 Task: Find connections with filter location Nova Granada with filter topic #Inspirationwith filter profile language English with filter current company Vuclip with filter school Careers for youth in Varanasi with filter industry Staffing and Recruiting with filter service category Budgeting with filter keywords title Farm Worker
Action: Mouse moved to (194, 311)
Screenshot: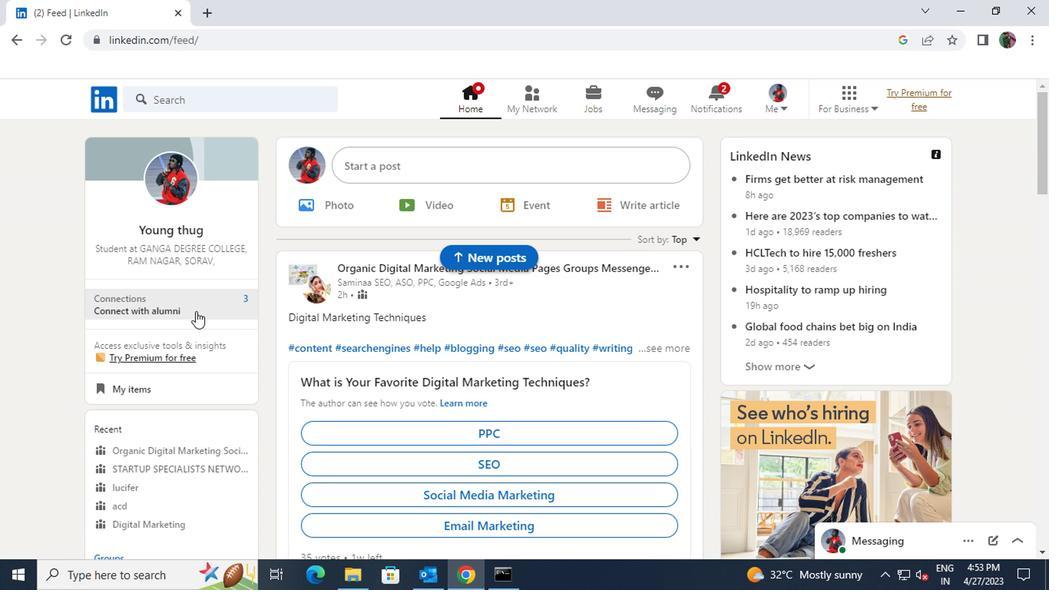
Action: Mouse pressed left at (194, 311)
Screenshot: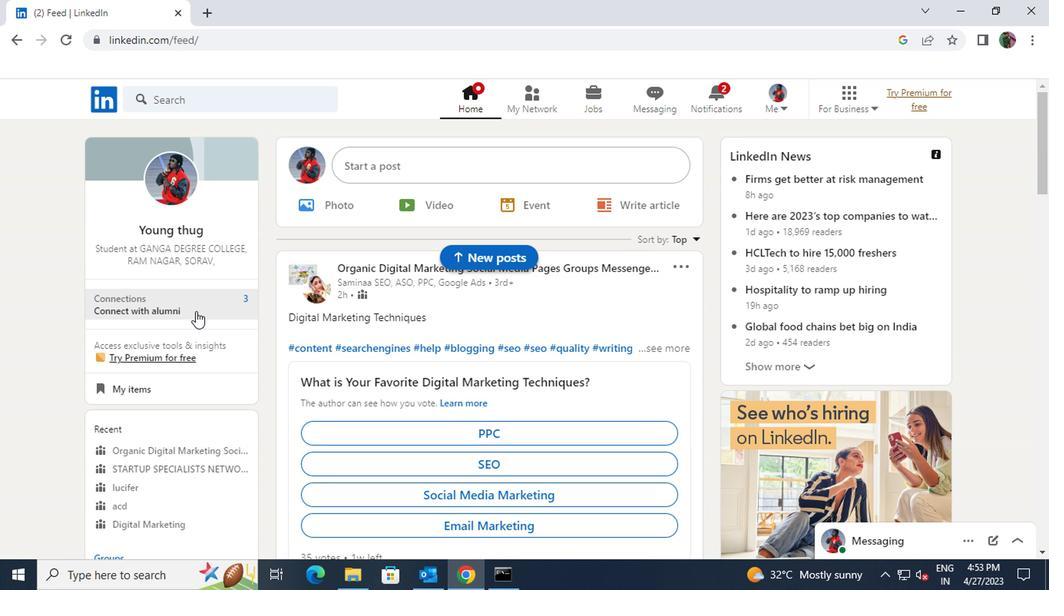 
Action: Mouse moved to (199, 189)
Screenshot: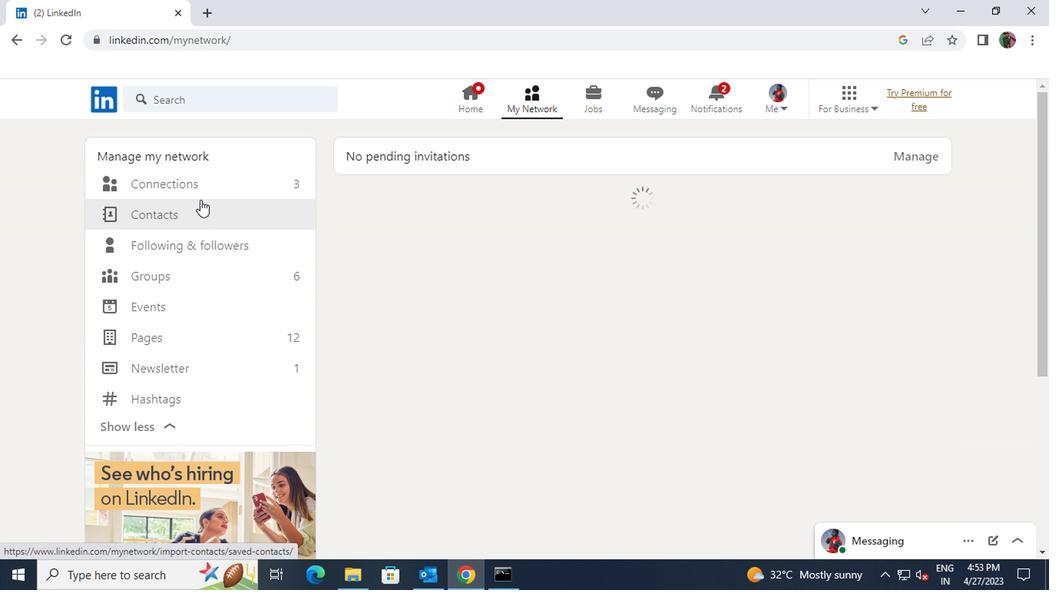 
Action: Mouse pressed left at (199, 189)
Screenshot: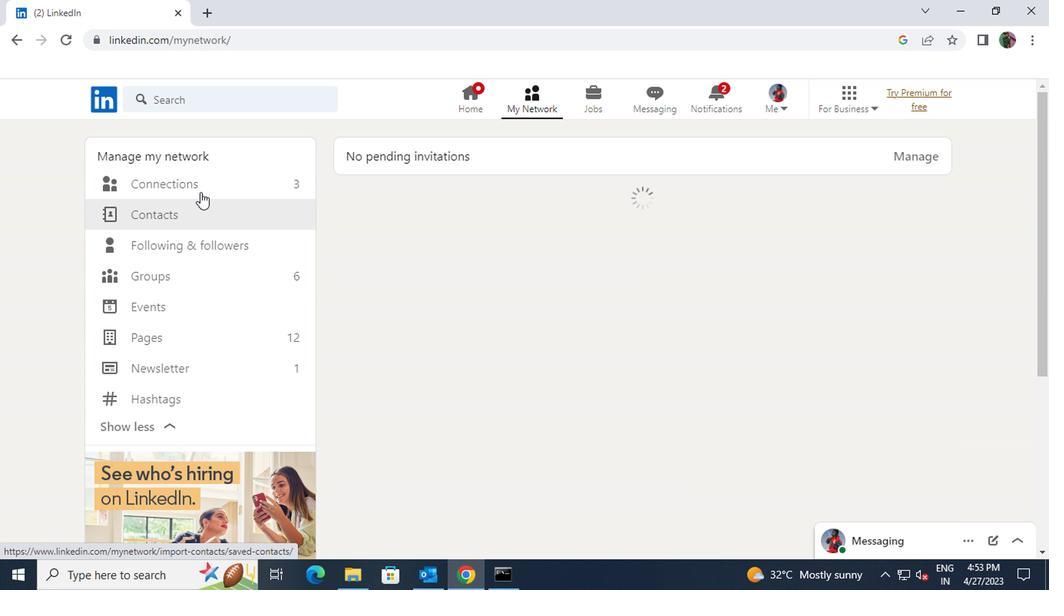 
Action: Mouse moved to (605, 187)
Screenshot: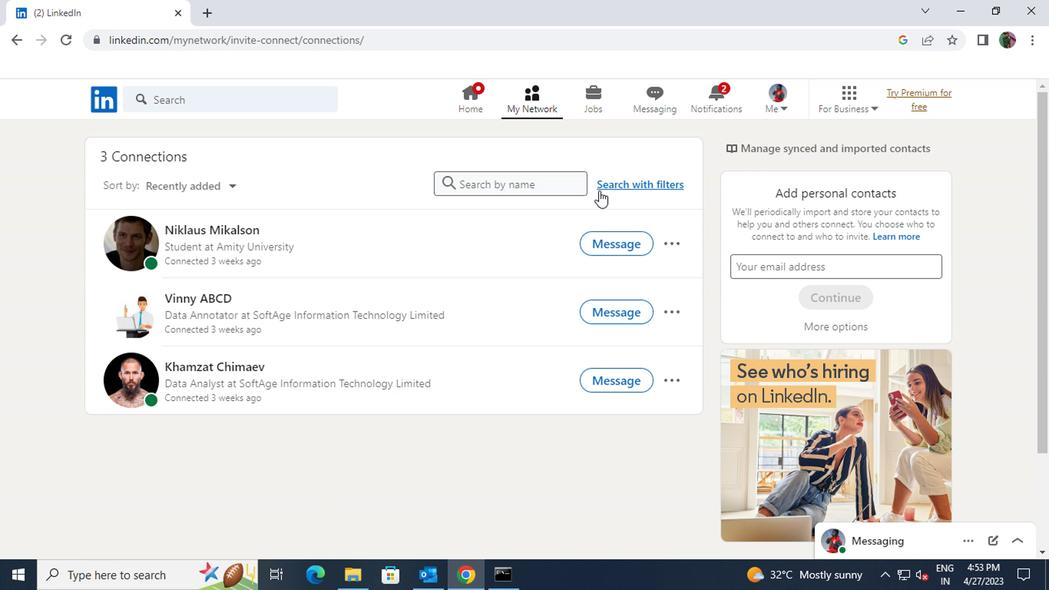 
Action: Mouse pressed left at (605, 187)
Screenshot: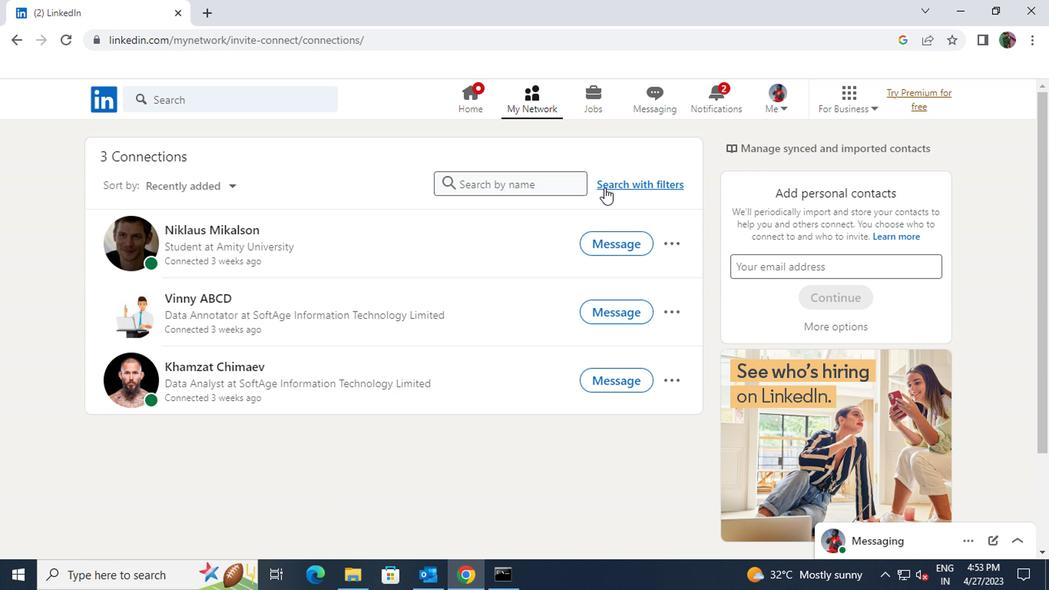
Action: Mouse pressed left at (605, 187)
Screenshot: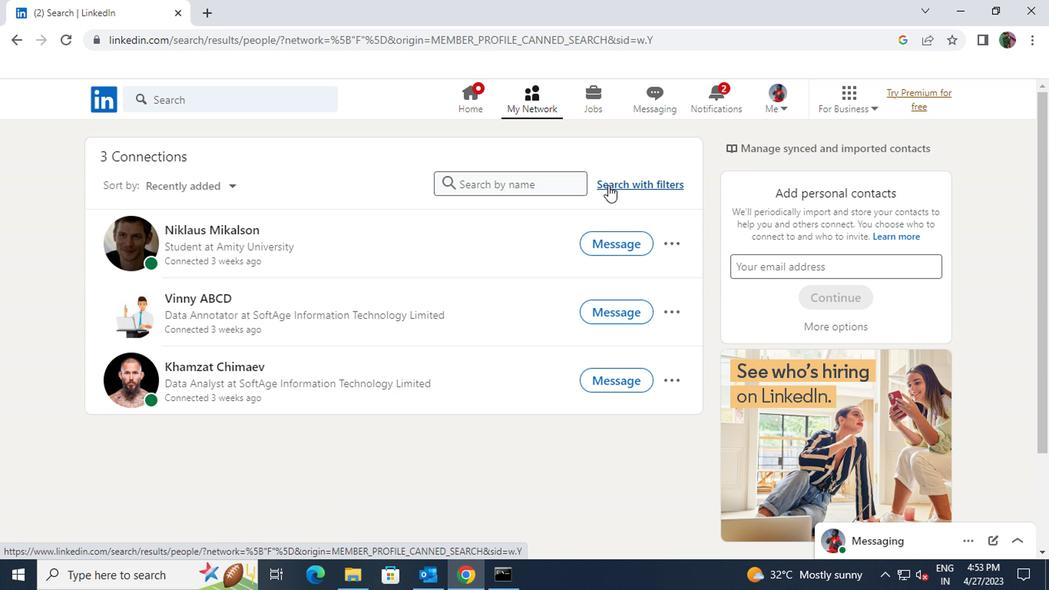 
Action: Mouse moved to (582, 147)
Screenshot: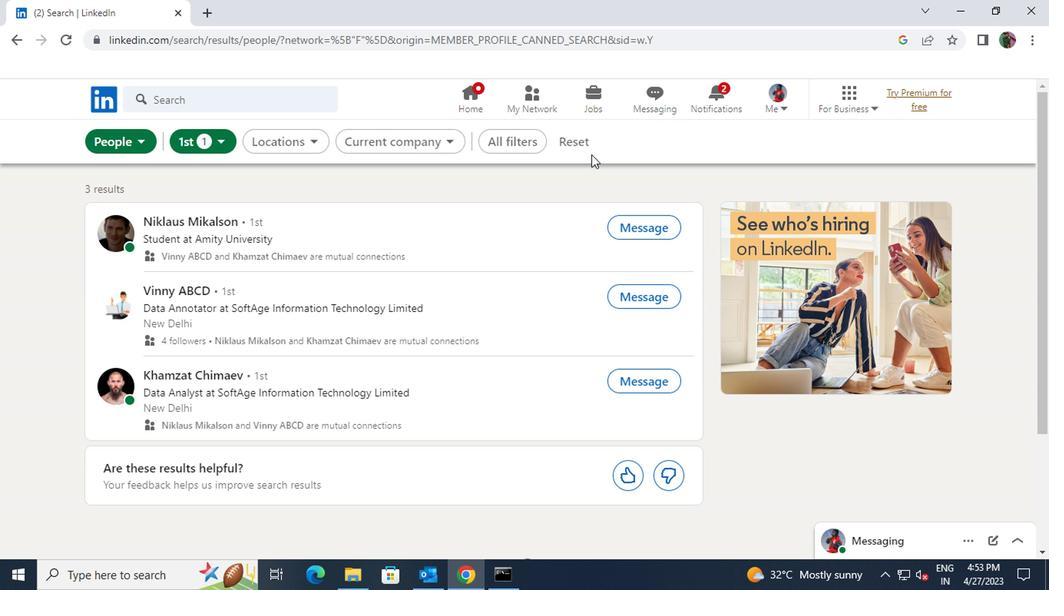 
Action: Mouse pressed left at (582, 147)
Screenshot: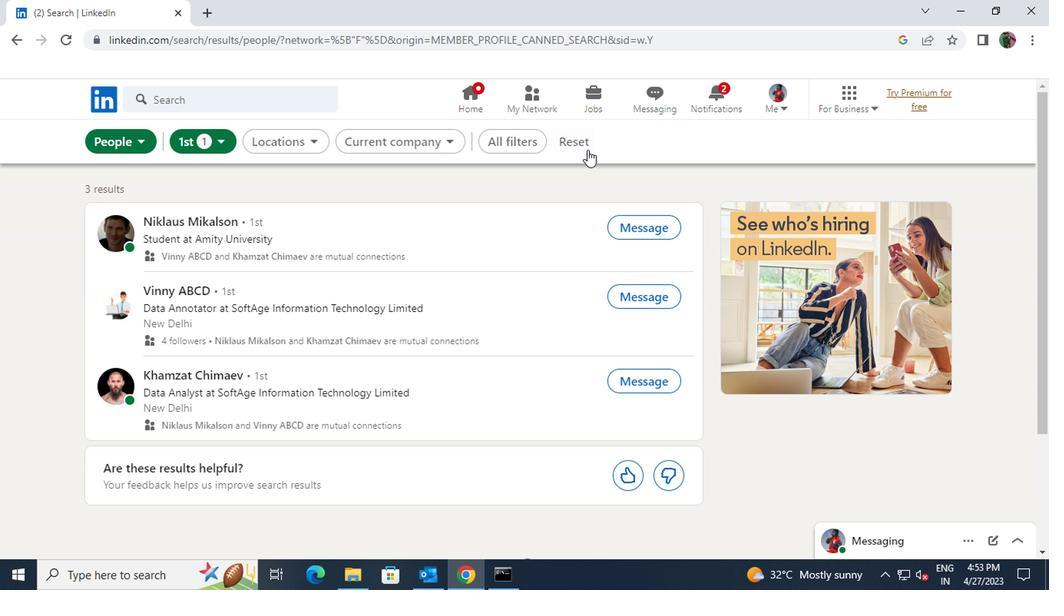 
Action: Mouse moved to (556, 139)
Screenshot: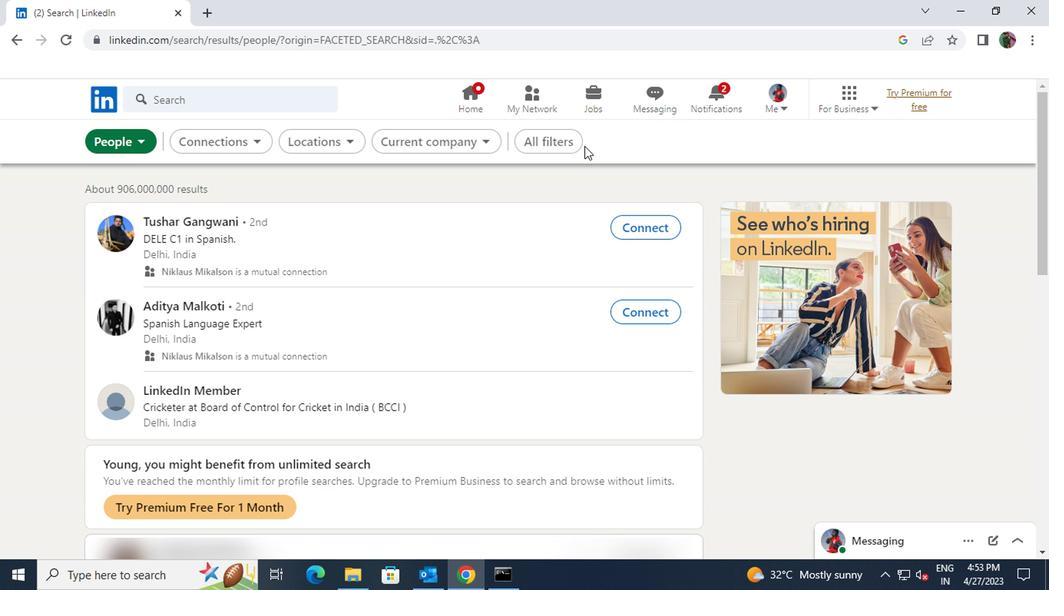 
Action: Mouse pressed left at (556, 139)
Screenshot: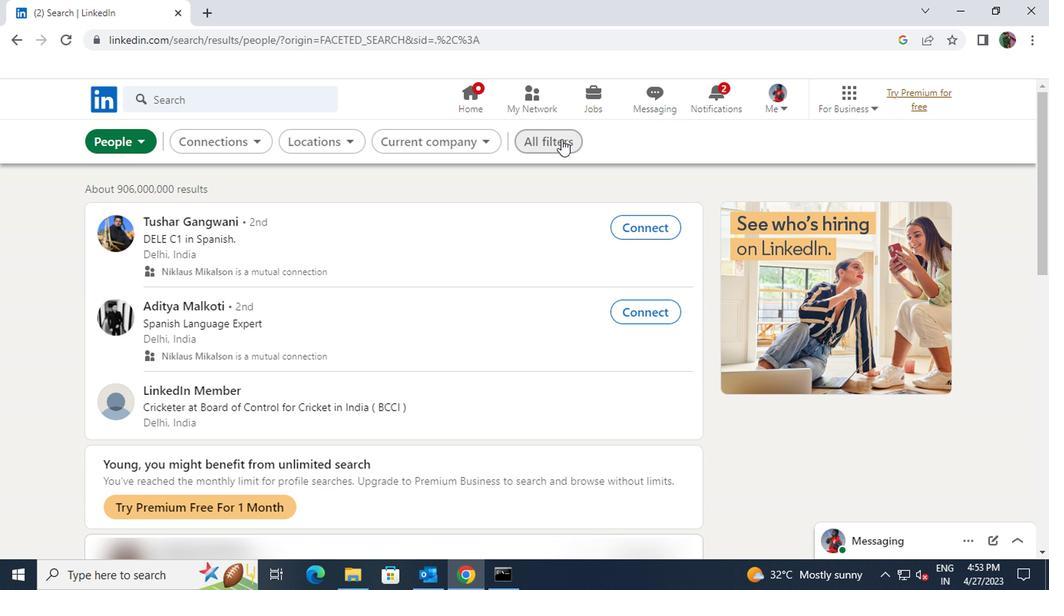 
Action: Mouse moved to (754, 301)
Screenshot: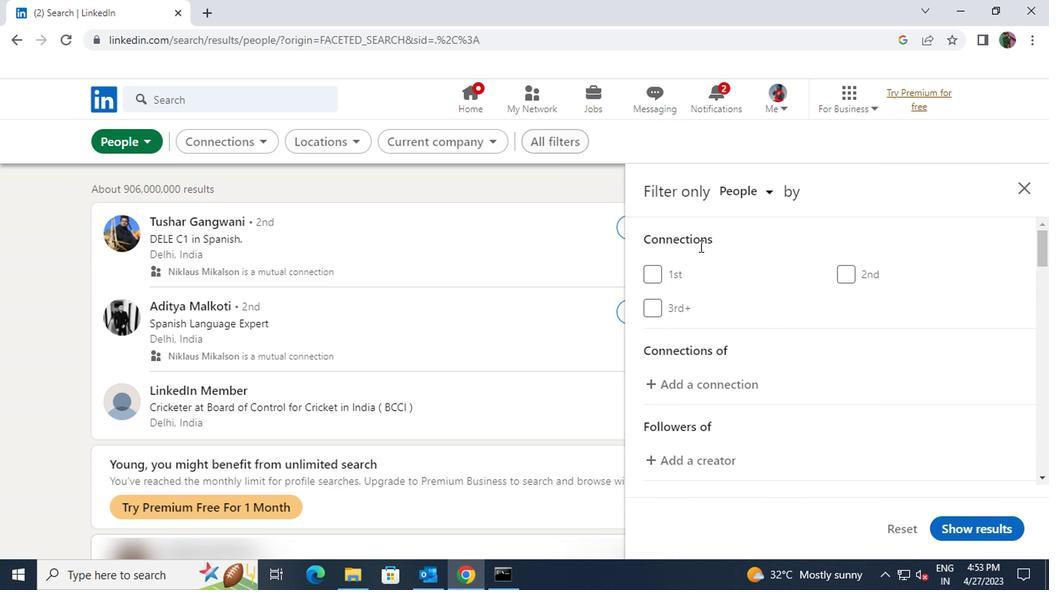 
Action: Mouse scrolled (754, 300) with delta (0, -1)
Screenshot: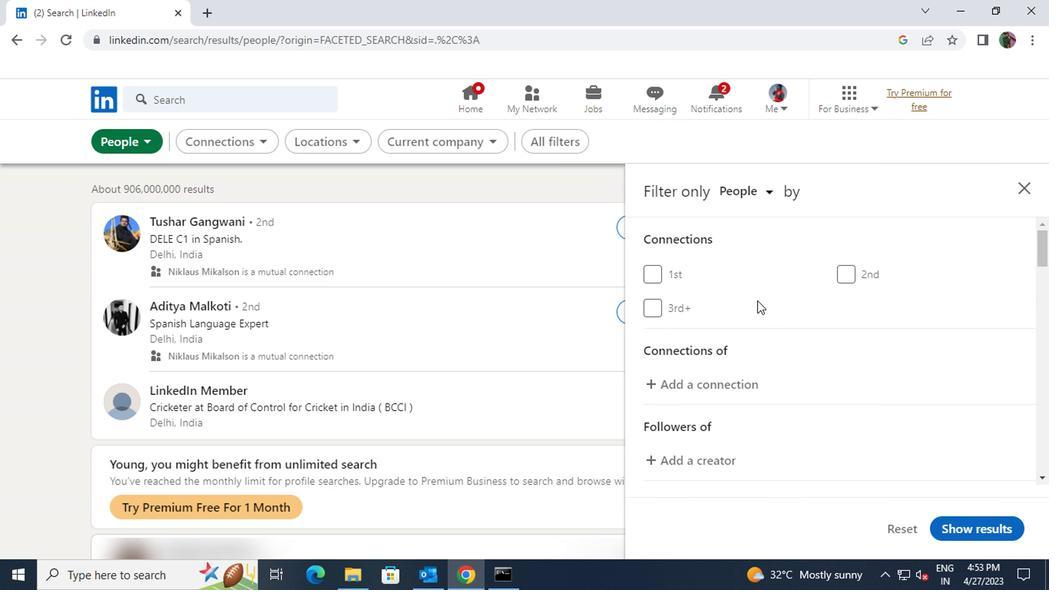 
Action: Mouse scrolled (754, 300) with delta (0, -1)
Screenshot: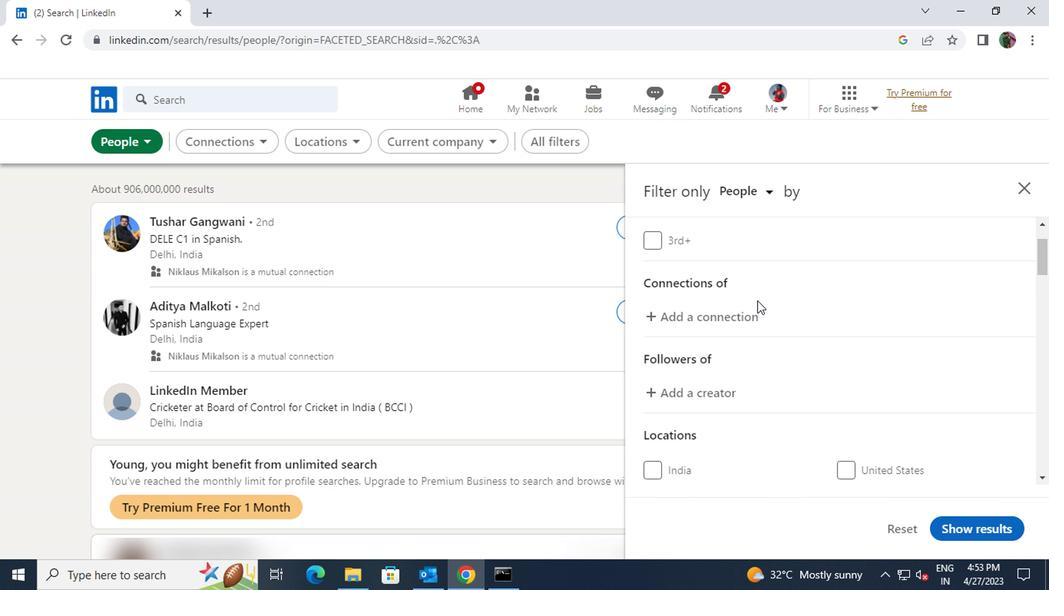 
Action: Mouse scrolled (754, 300) with delta (0, -1)
Screenshot: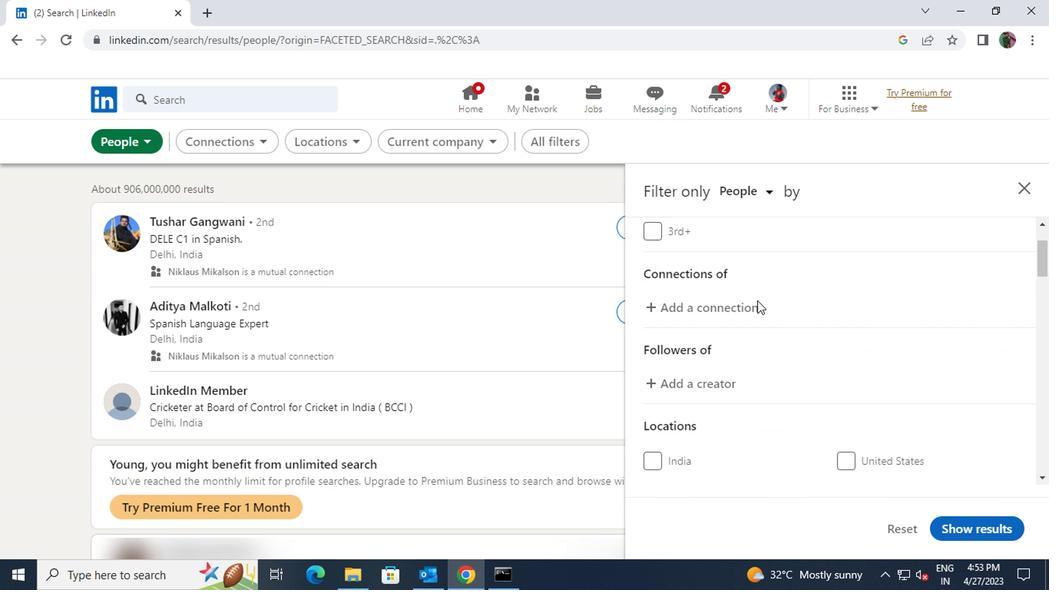 
Action: Mouse moved to (844, 378)
Screenshot: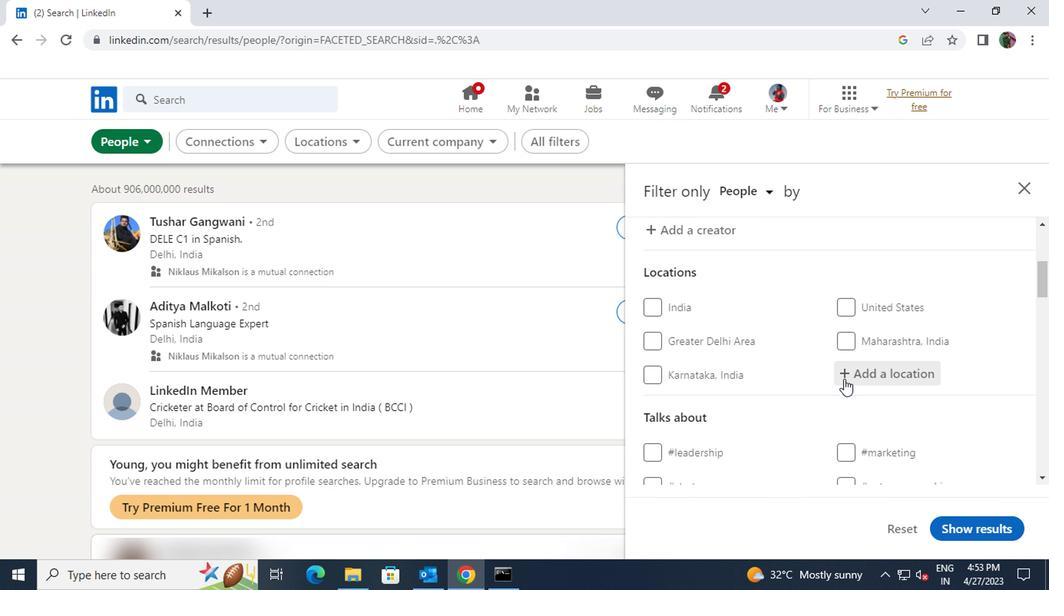 
Action: Mouse pressed left at (844, 378)
Screenshot: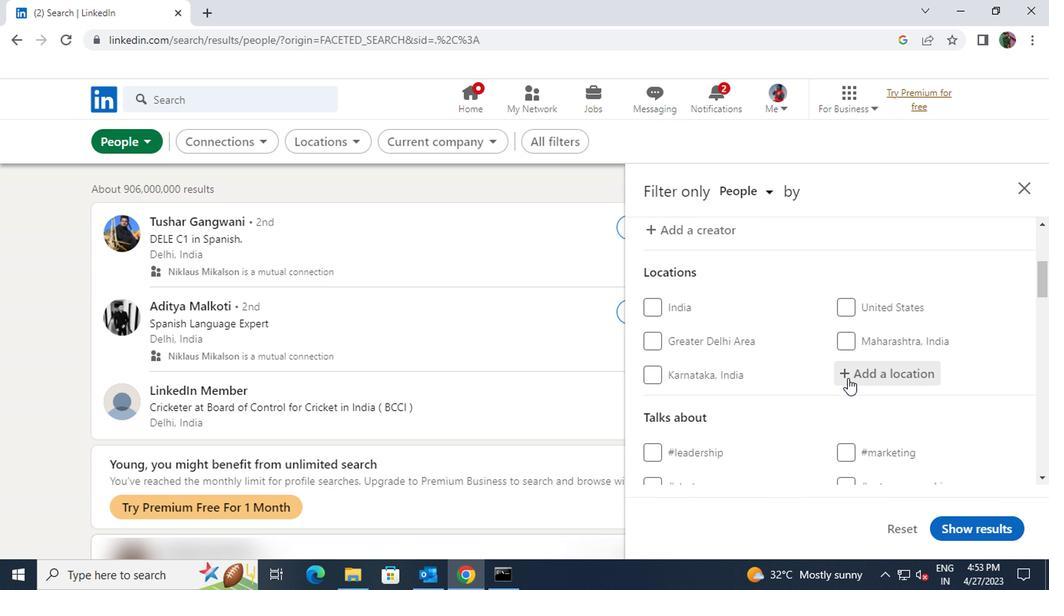 
Action: Key pressed <Key.shift>NOVA<Key.space><Key.shift><Key.shift><Key.shift><Key.shift><Key.shift><Key.shift>GRANA
Screenshot: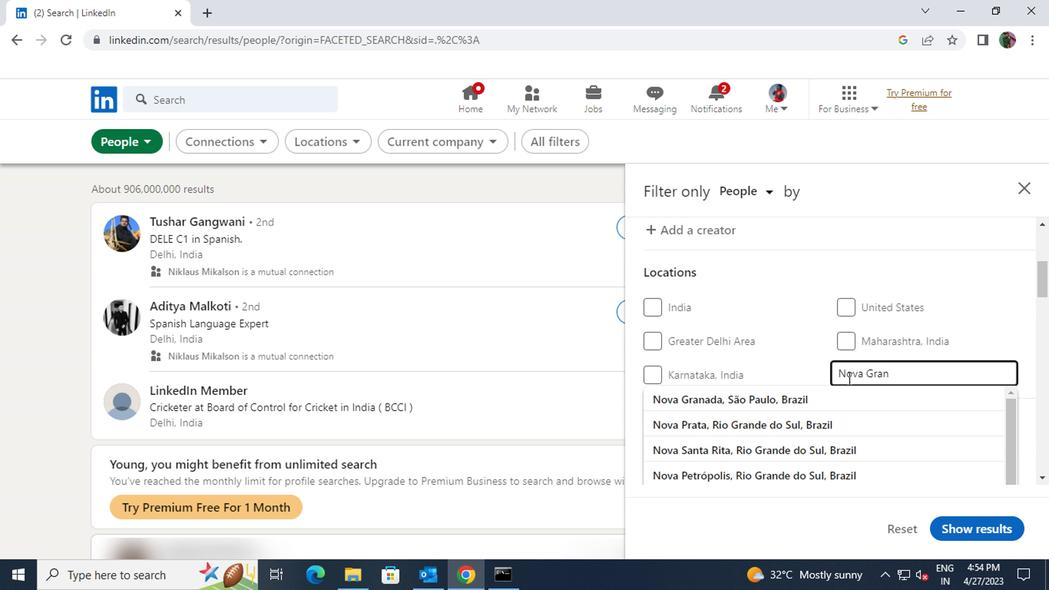 
Action: Mouse moved to (842, 391)
Screenshot: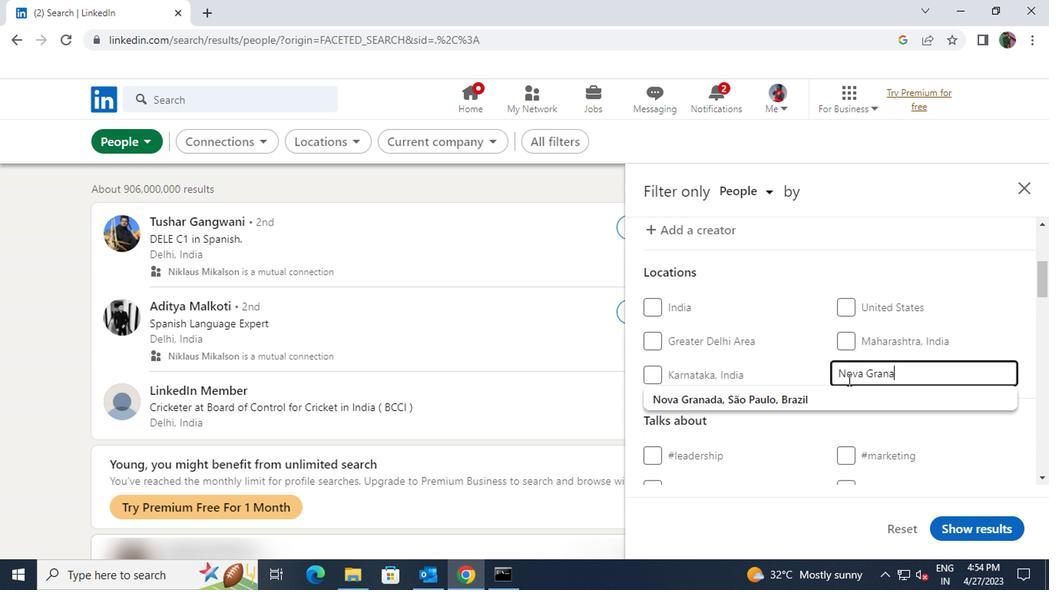 
Action: Mouse pressed left at (842, 391)
Screenshot: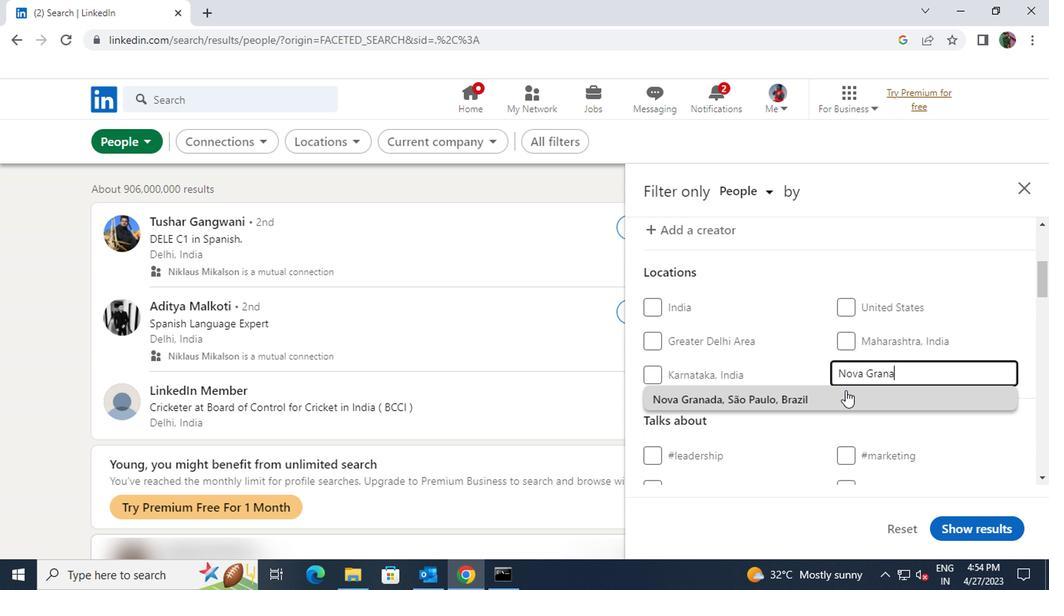 
Action: Mouse scrolled (842, 390) with delta (0, -1)
Screenshot: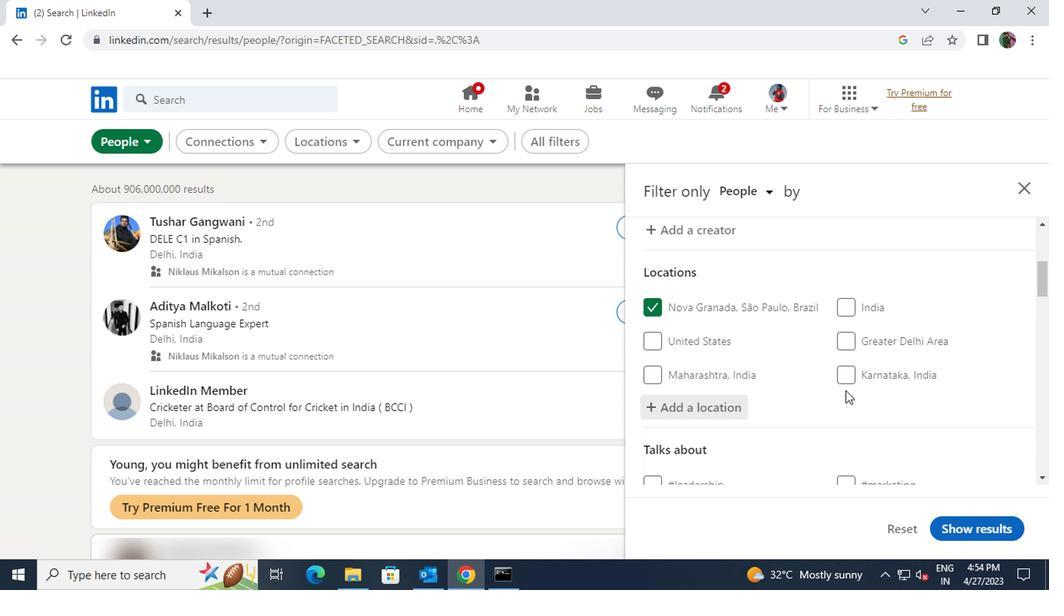 
Action: Mouse scrolled (842, 390) with delta (0, -1)
Screenshot: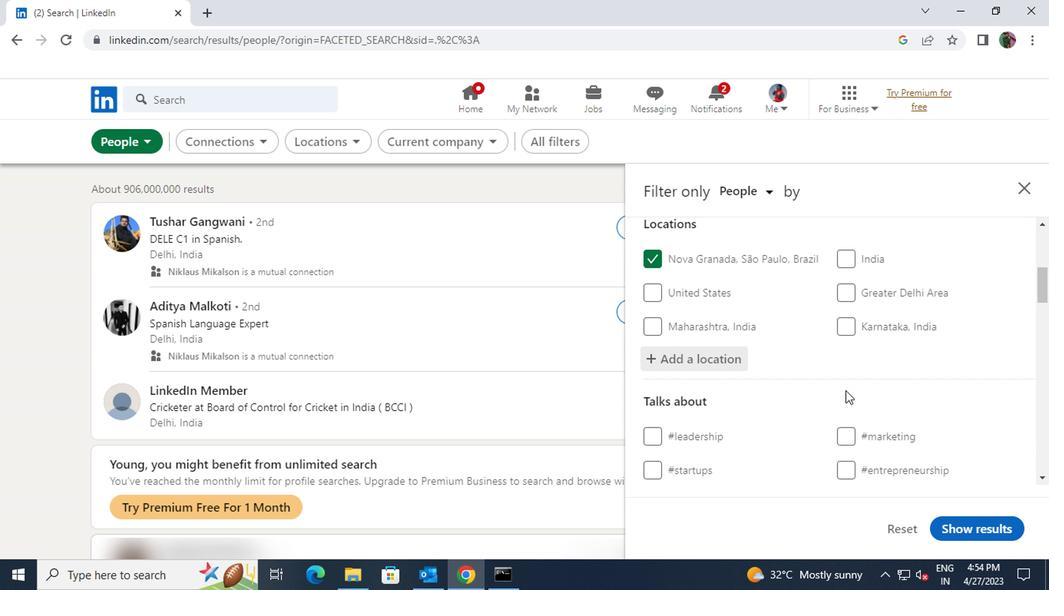 
Action: Mouse moved to (856, 405)
Screenshot: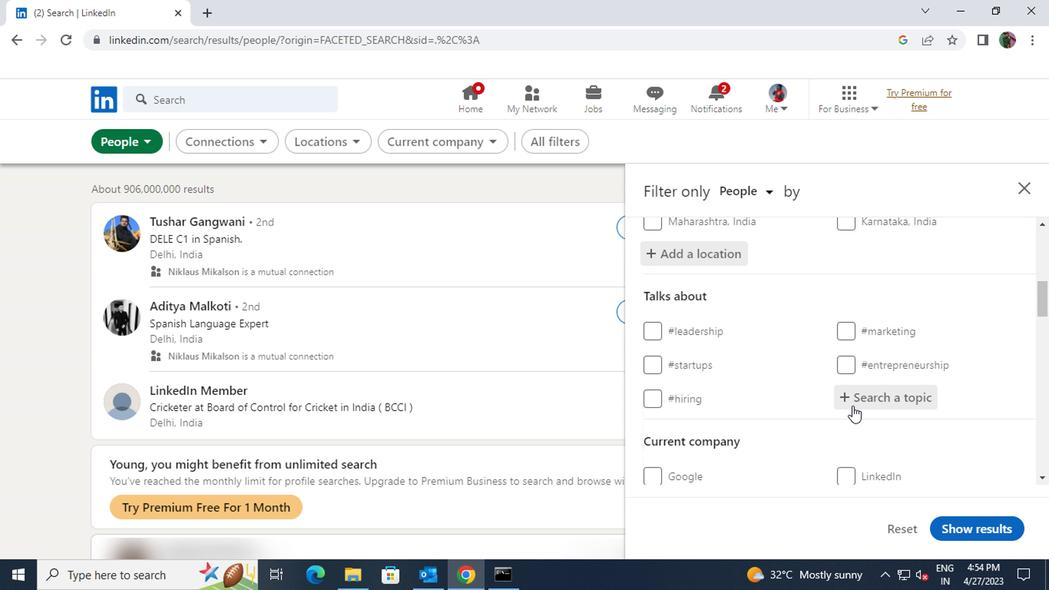
Action: Mouse pressed left at (856, 405)
Screenshot: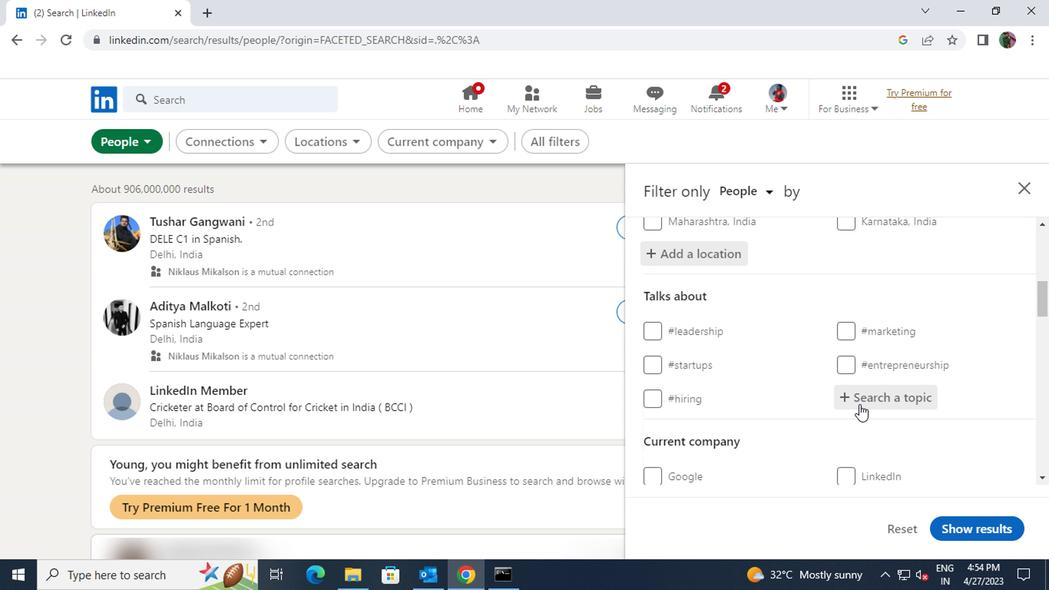 
Action: Key pressed <Key.shift><Key.shift><Key.shift><Key.shift>#<Key.shift>INSPIRATIONWITH
Screenshot: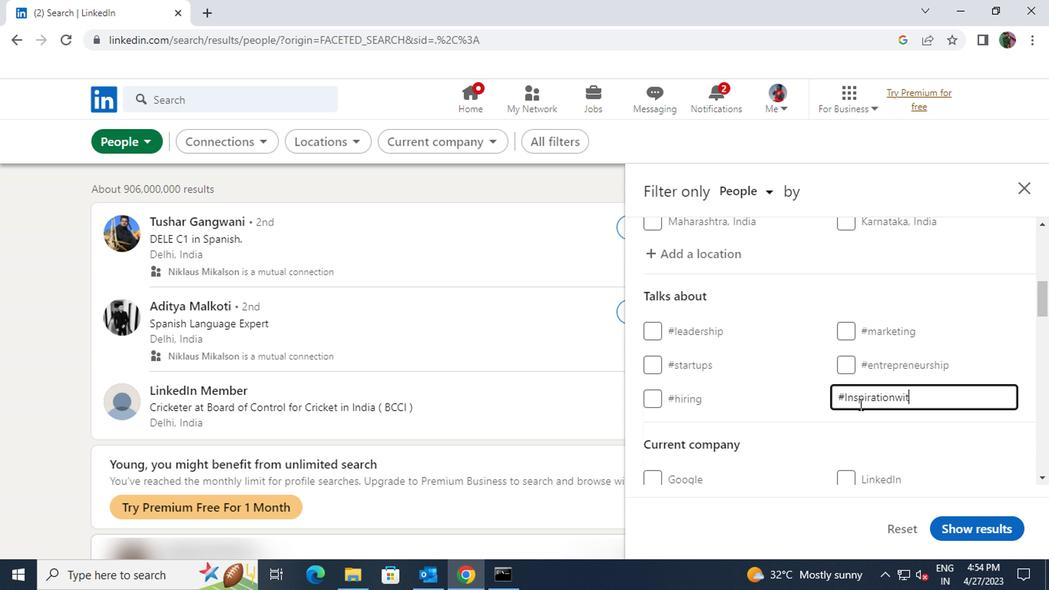 
Action: Mouse scrolled (856, 404) with delta (0, -1)
Screenshot: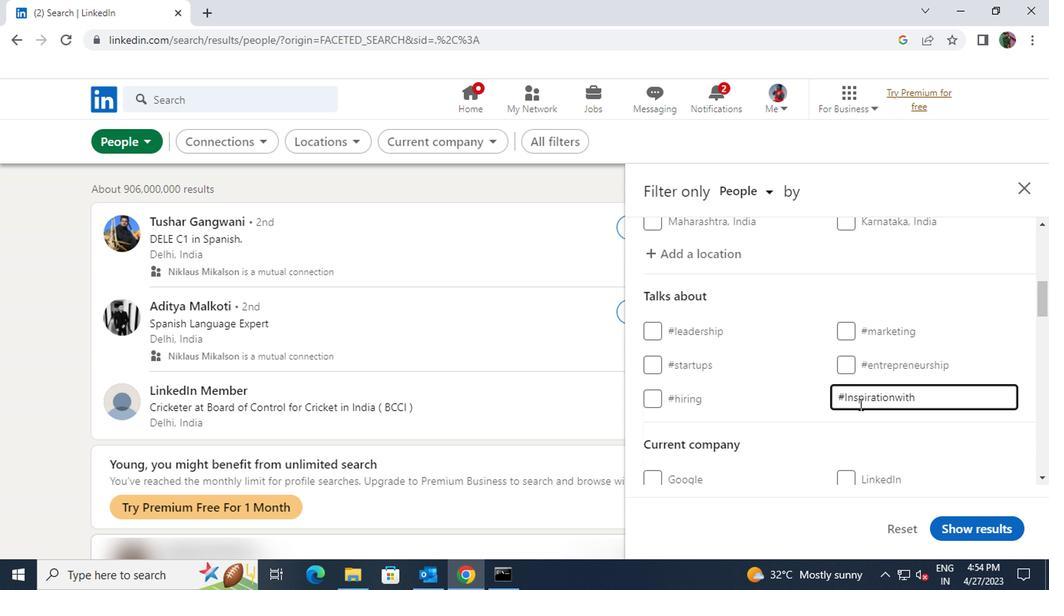 
Action: Mouse scrolled (856, 404) with delta (0, -1)
Screenshot: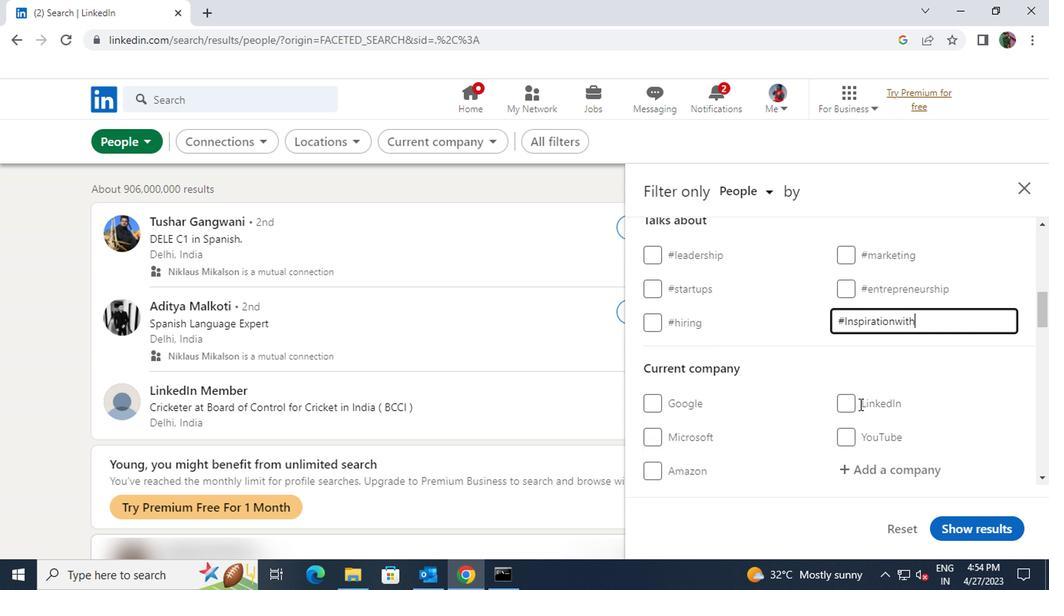 
Action: Mouse moved to (859, 398)
Screenshot: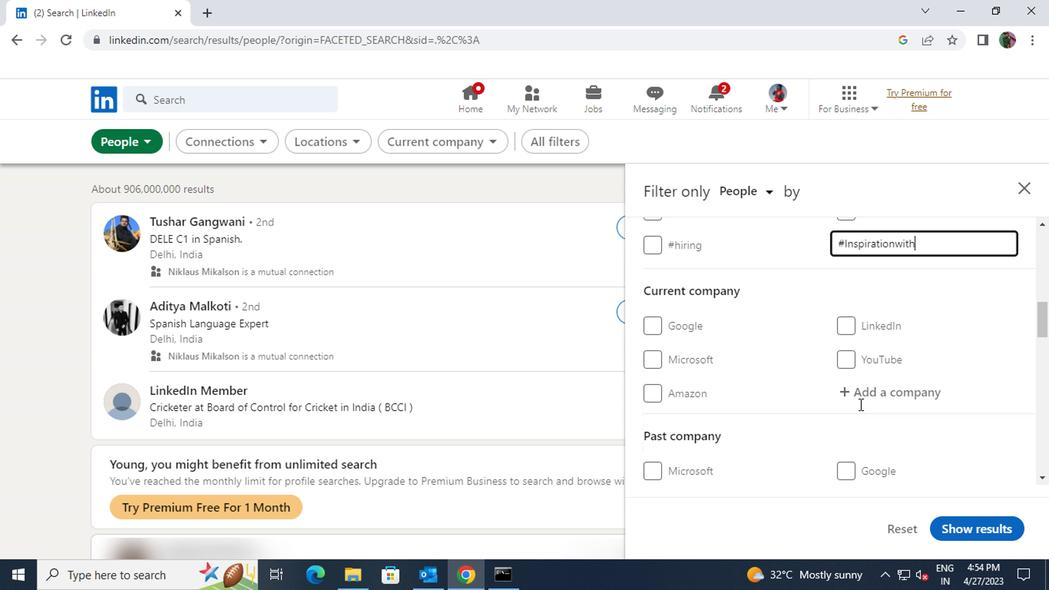 
Action: Mouse pressed left at (859, 398)
Screenshot: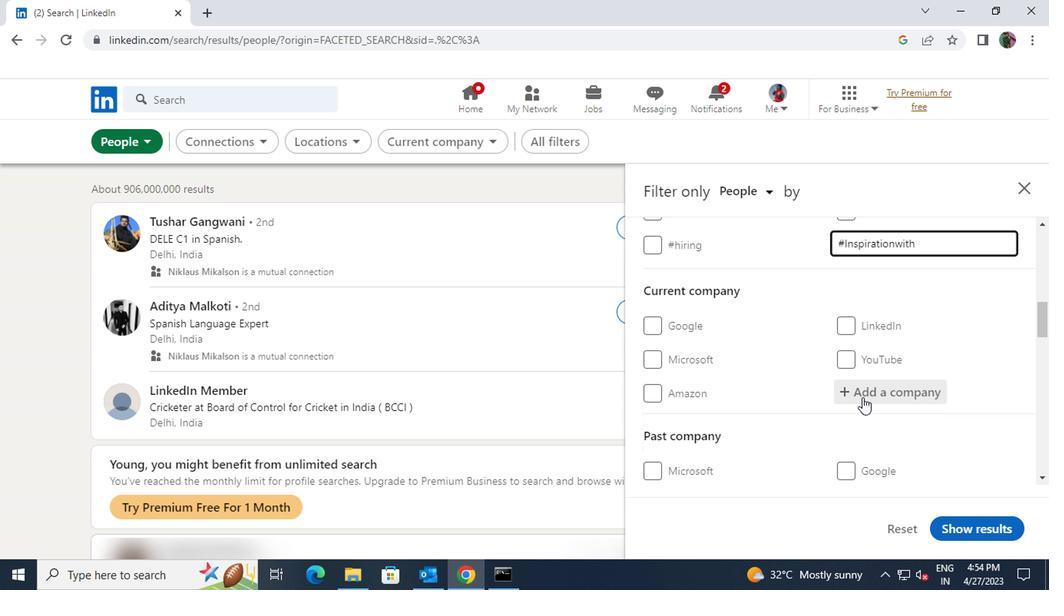 
Action: Key pressed <Key.shift>VUCLIP
Screenshot: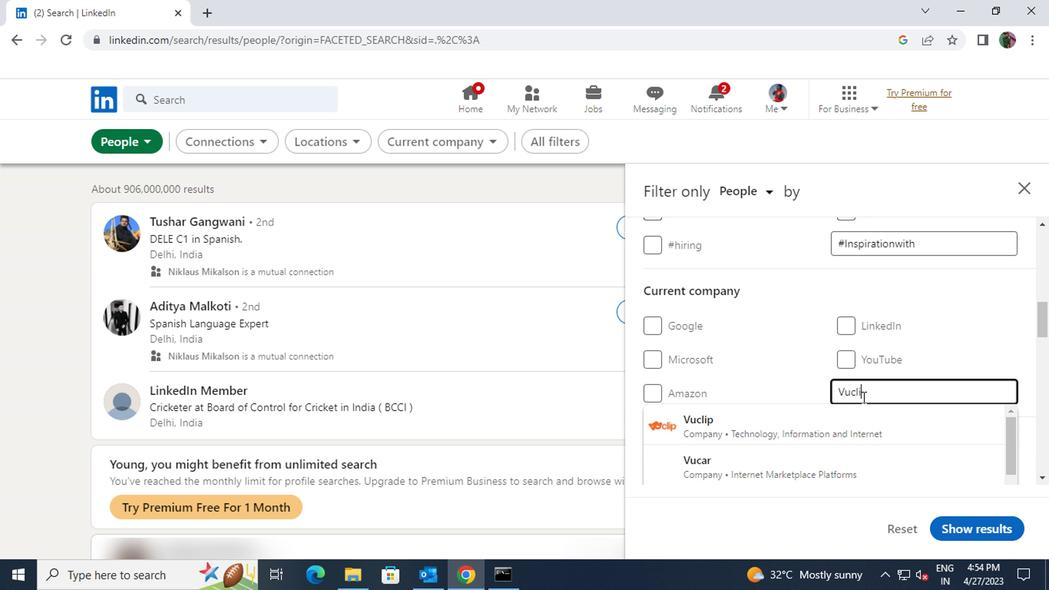 
Action: Mouse moved to (852, 418)
Screenshot: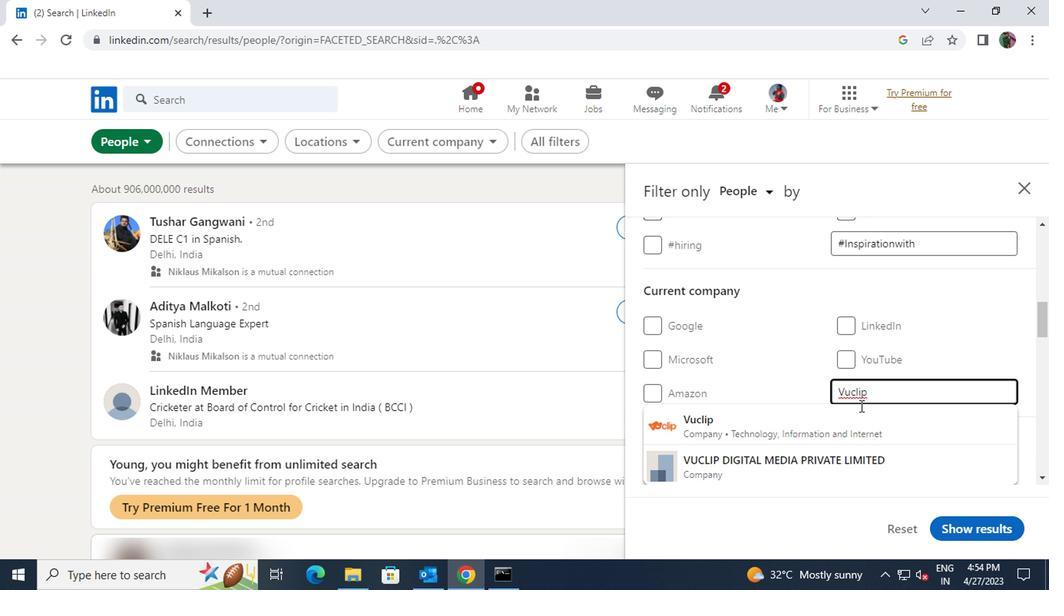 
Action: Mouse pressed left at (852, 418)
Screenshot: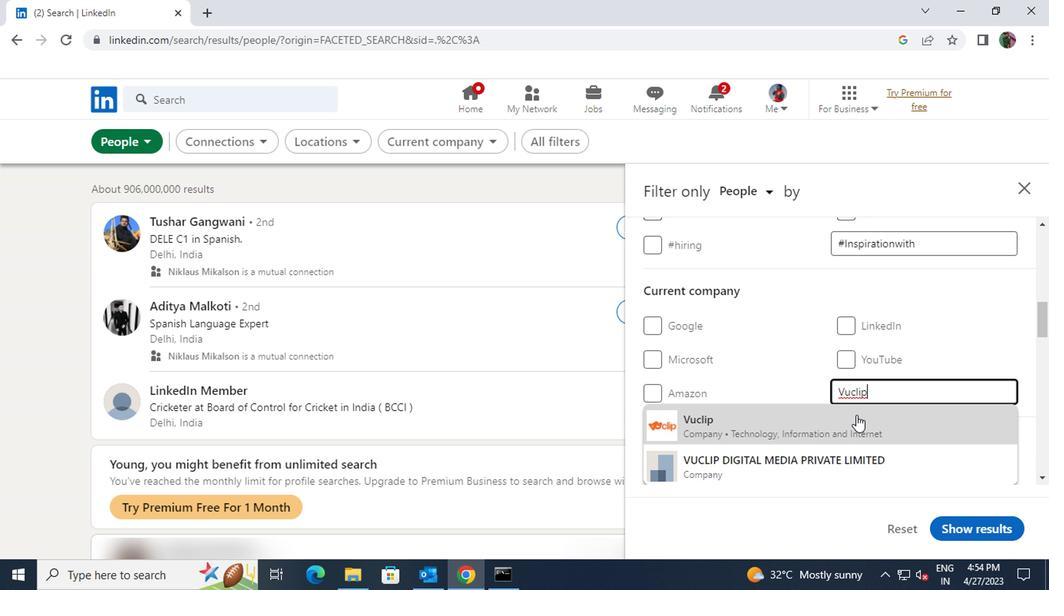 
Action: Mouse scrolled (852, 417) with delta (0, -1)
Screenshot: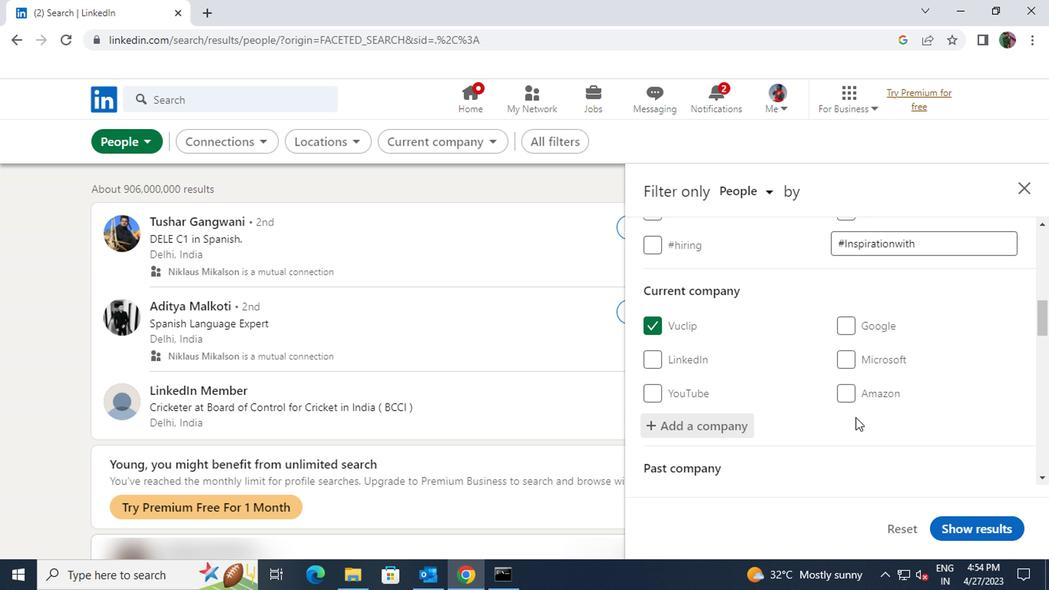 
Action: Mouse scrolled (852, 417) with delta (0, -1)
Screenshot: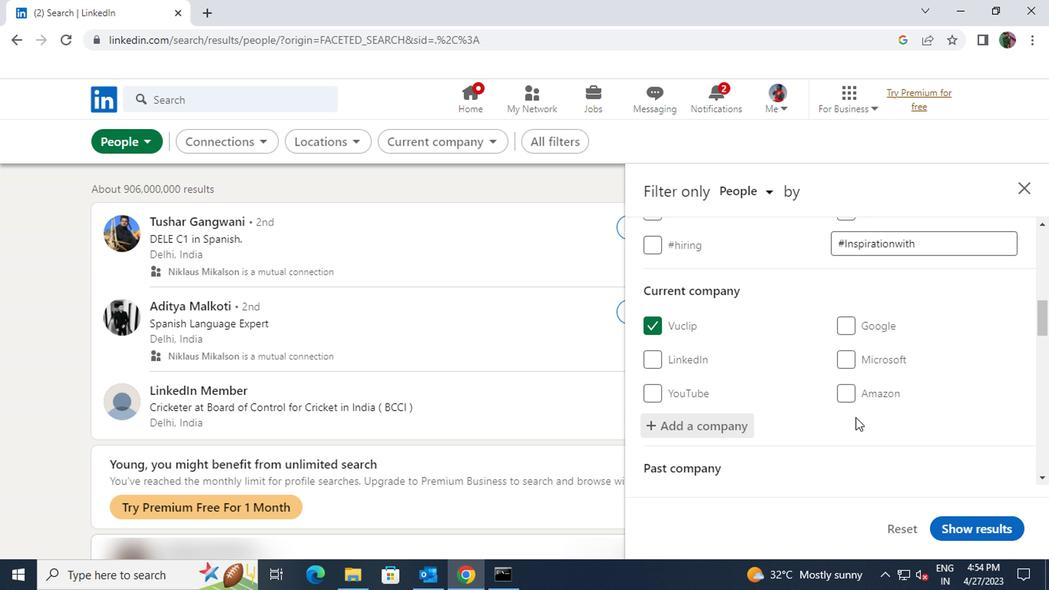 
Action: Mouse scrolled (852, 417) with delta (0, -1)
Screenshot: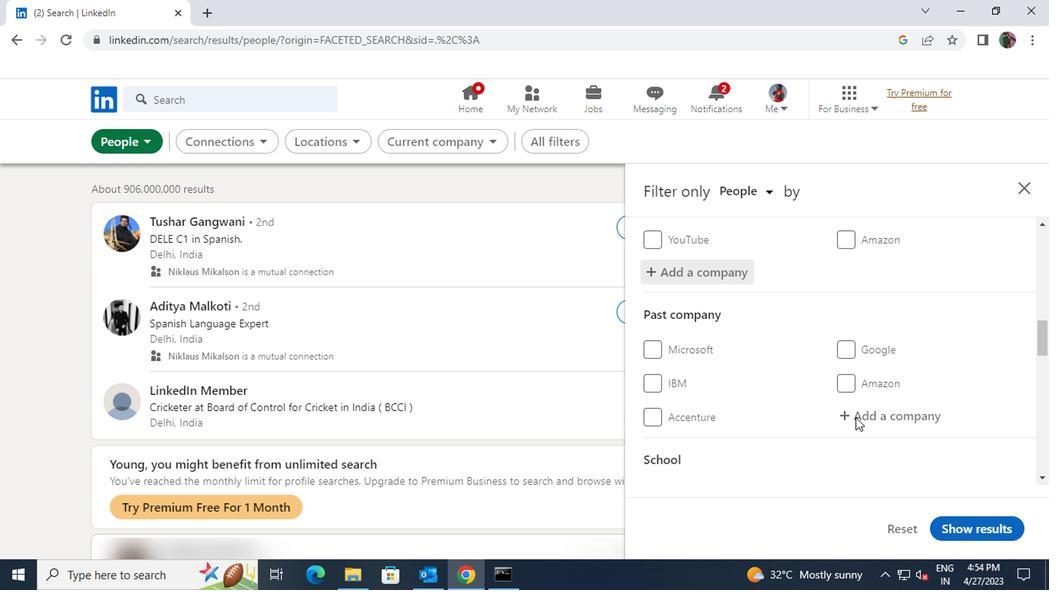 
Action: Mouse scrolled (852, 417) with delta (0, -1)
Screenshot: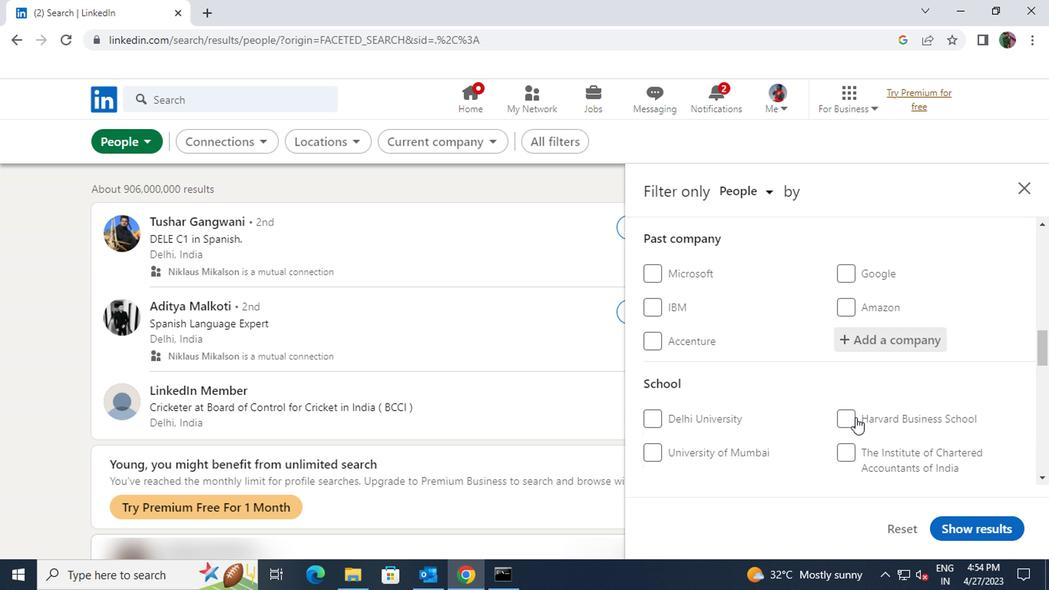 
Action: Mouse pressed left at (852, 418)
Screenshot: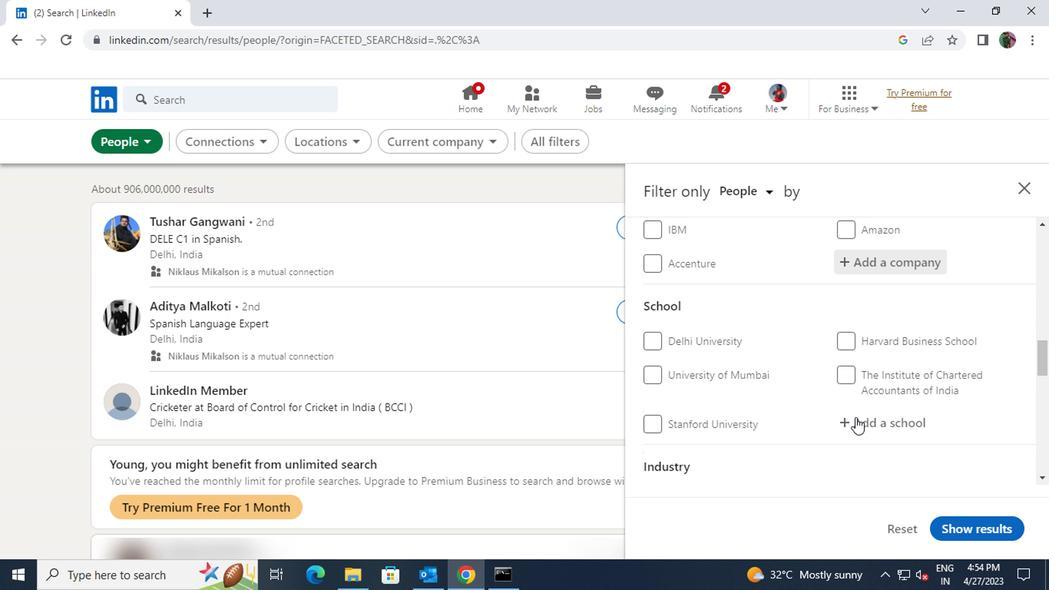 
Action: Key pressed <Key.shift>CAREERS<Key.space>FOR<Key.space>YOUTH<Key.space>IN<Key.space><Key.shift>VARANASI
Screenshot: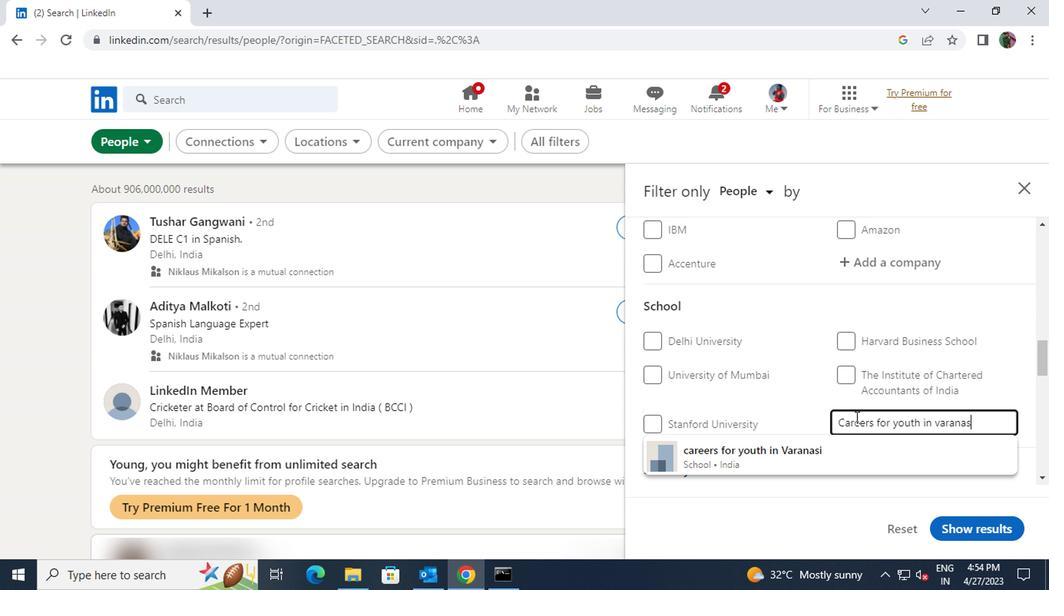 
Action: Mouse moved to (845, 451)
Screenshot: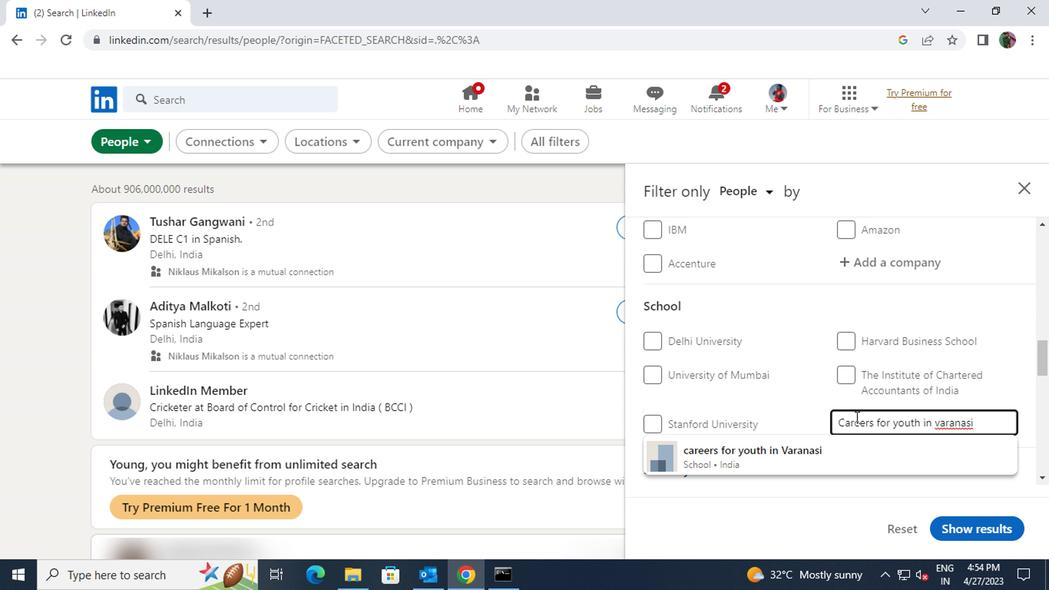 
Action: Mouse pressed left at (845, 451)
Screenshot: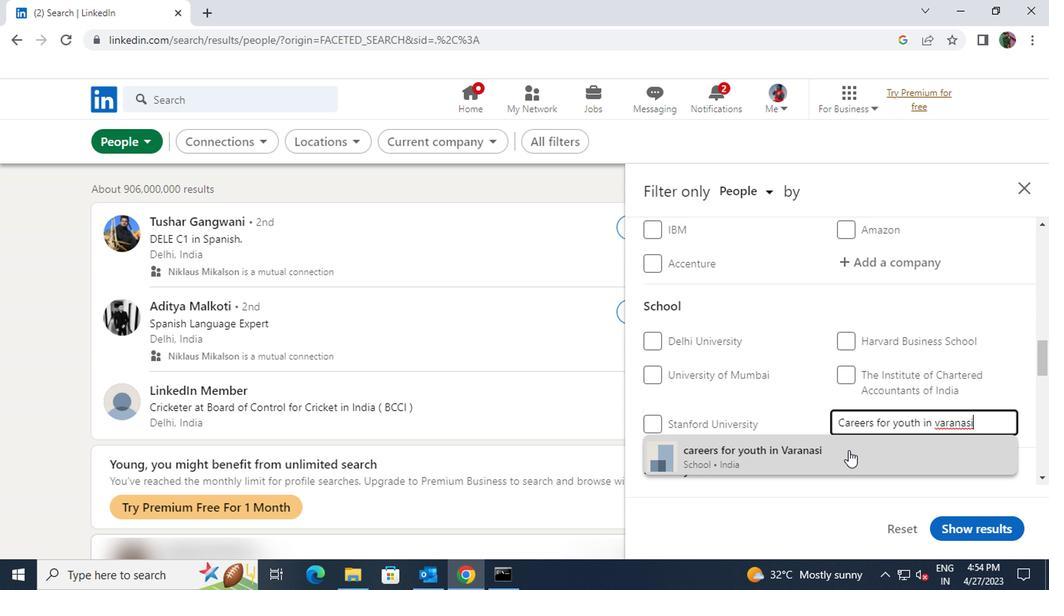
Action: Mouse moved to (850, 438)
Screenshot: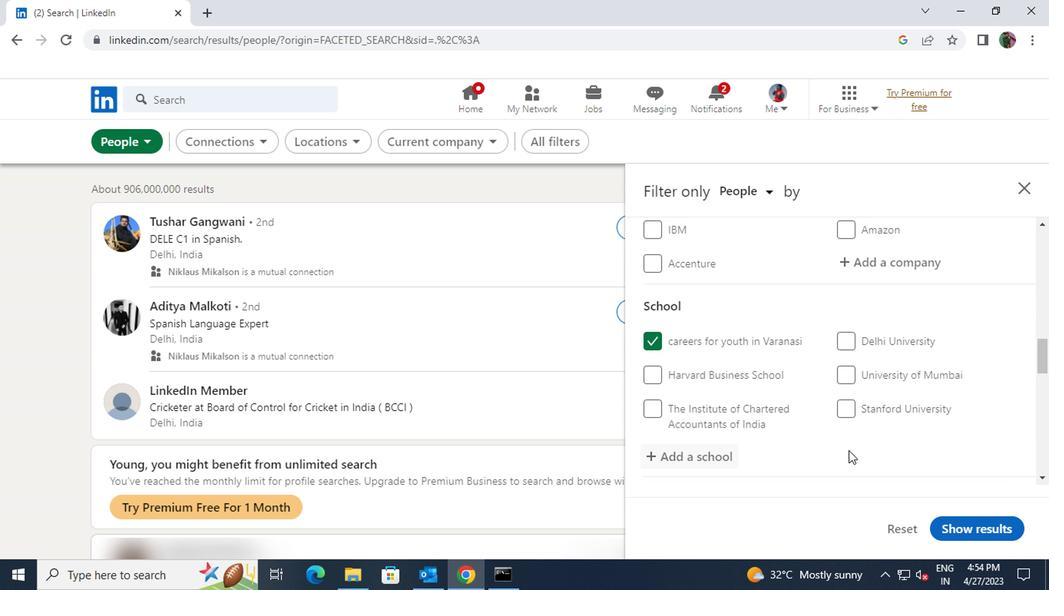 
Action: Mouse scrolled (850, 437) with delta (0, 0)
Screenshot: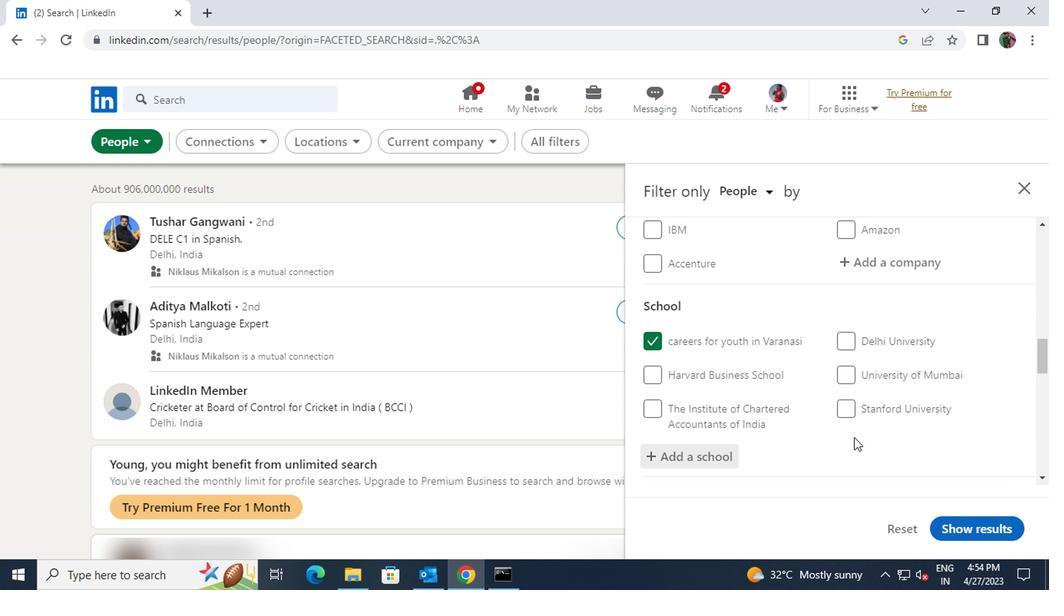 
Action: Mouse scrolled (850, 437) with delta (0, 0)
Screenshot: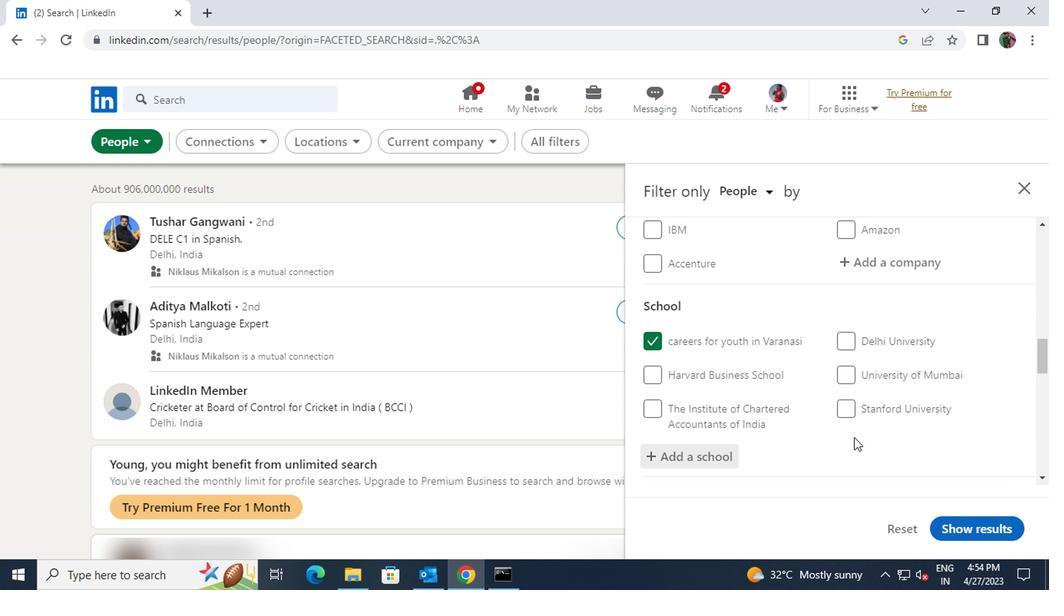 
Action: Mouse scrolled (850, 437) with delta (0, 0)
Screenshot: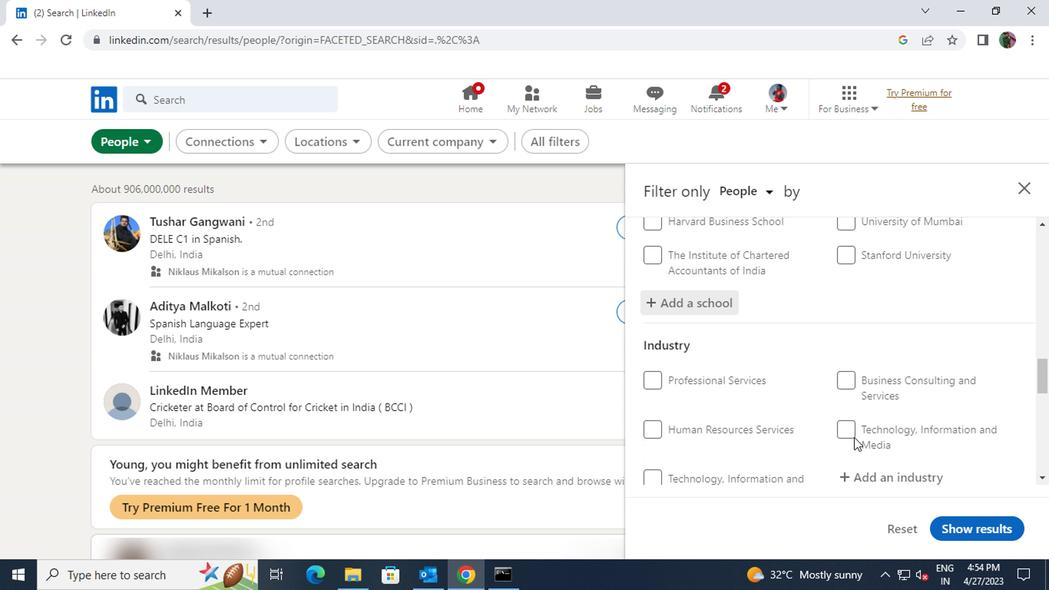 
Action: Mouse moved to (862, 406)
Screenshot: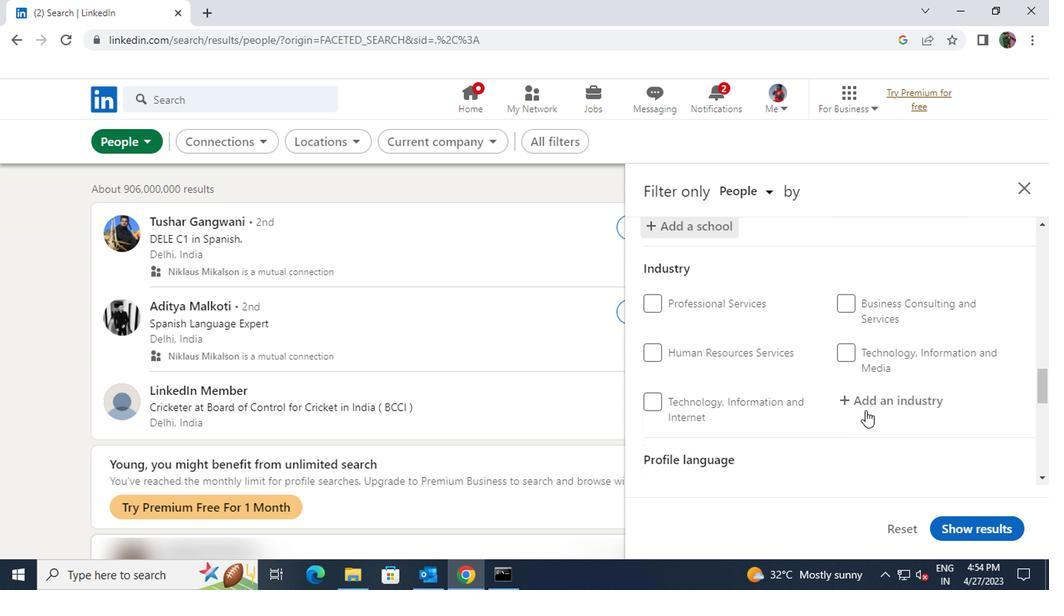 
Action: Mouse pressed left at (862, 406)
Screenshot: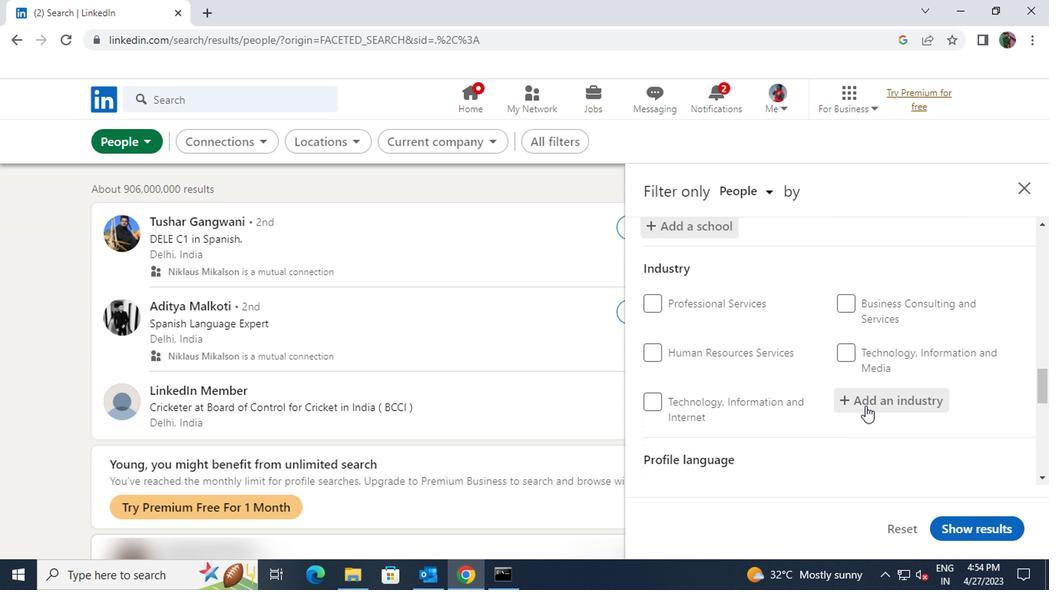 
Action: Key pressed <Key.shift>STAFFIN
Screenshot: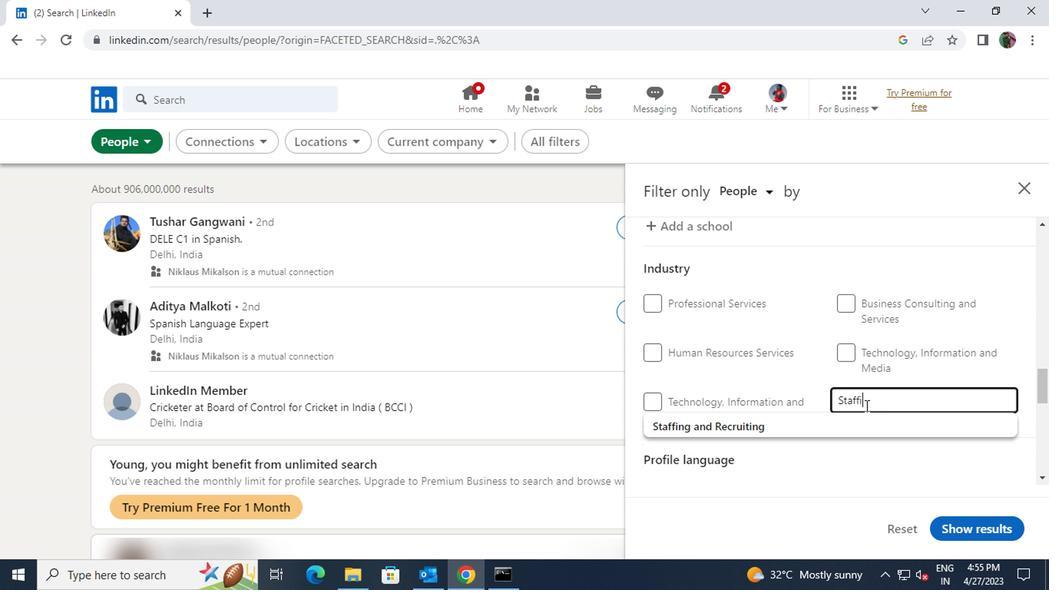 
Action: Mouse moved to (845, 428)
Screenshot: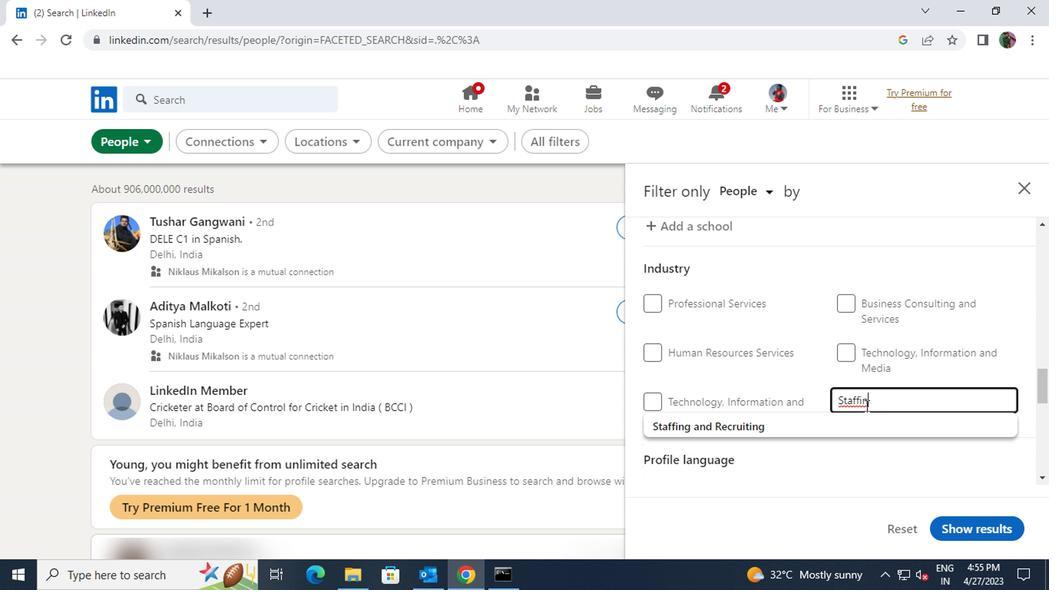 
Action: Mouse pressed left at (845, 428)
Screenshot: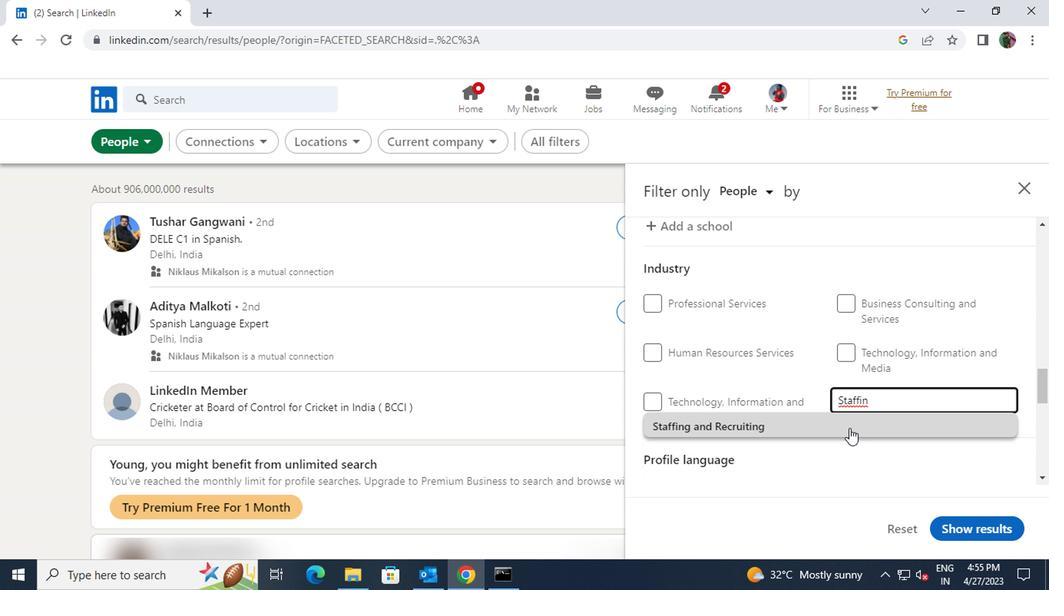 
Action: Mouse scrolled (845, 428) with delta (0, 0)
Screenshot: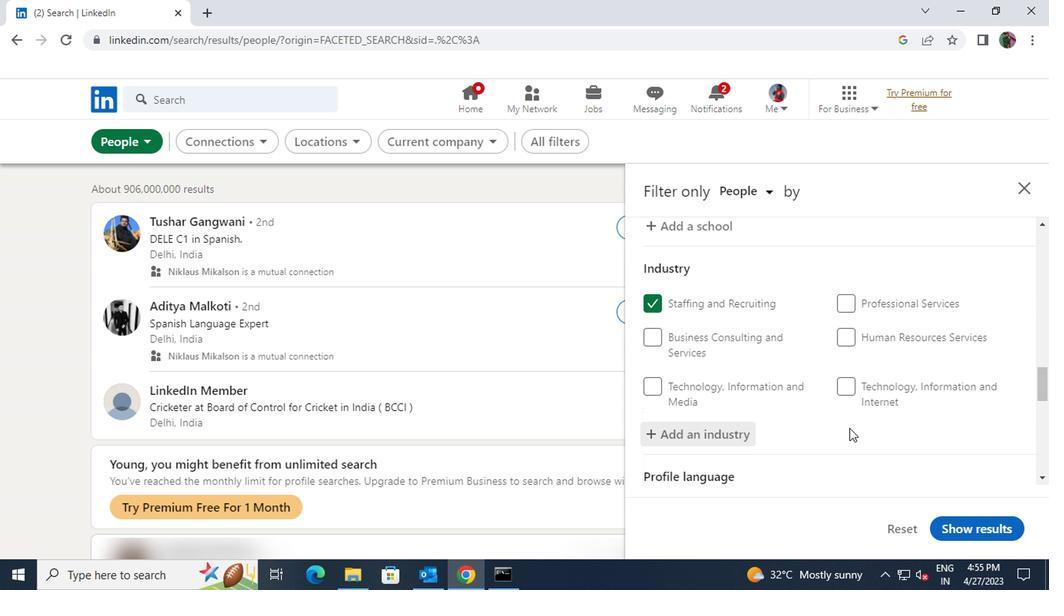 
Action: Mouse moved to (646, 432)
Screenshot: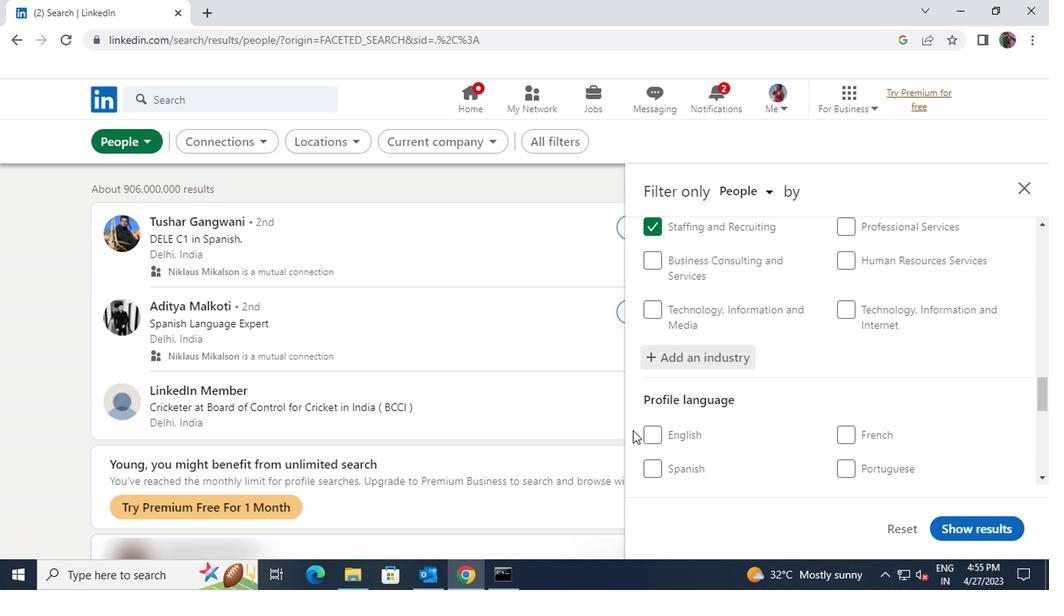 
Action: Mouse pressed left at (646, 432)
Screenshot: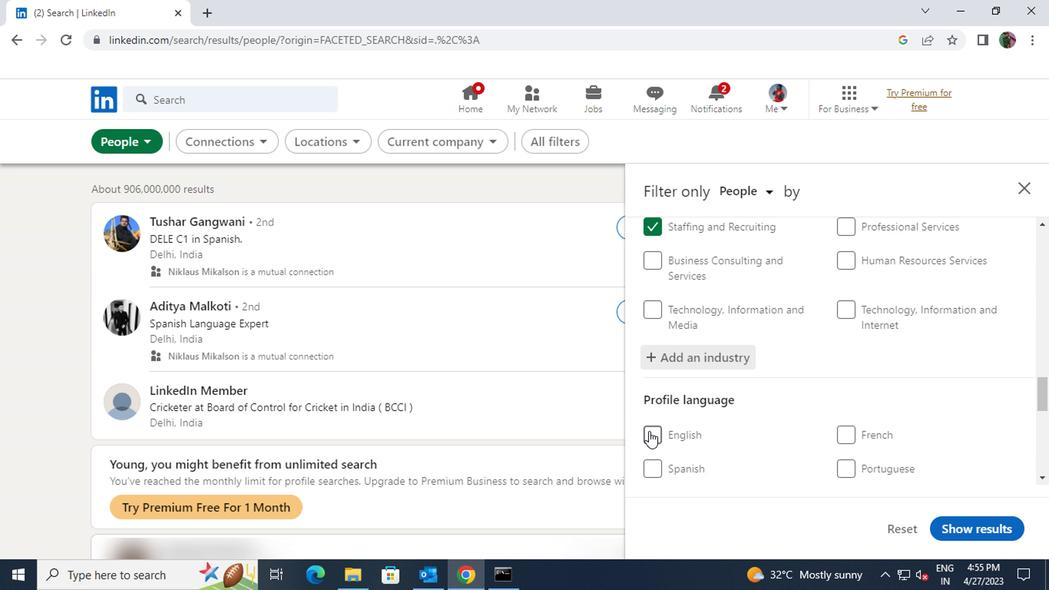 
Action: Mouse moved to (738, 420)
Screenshot: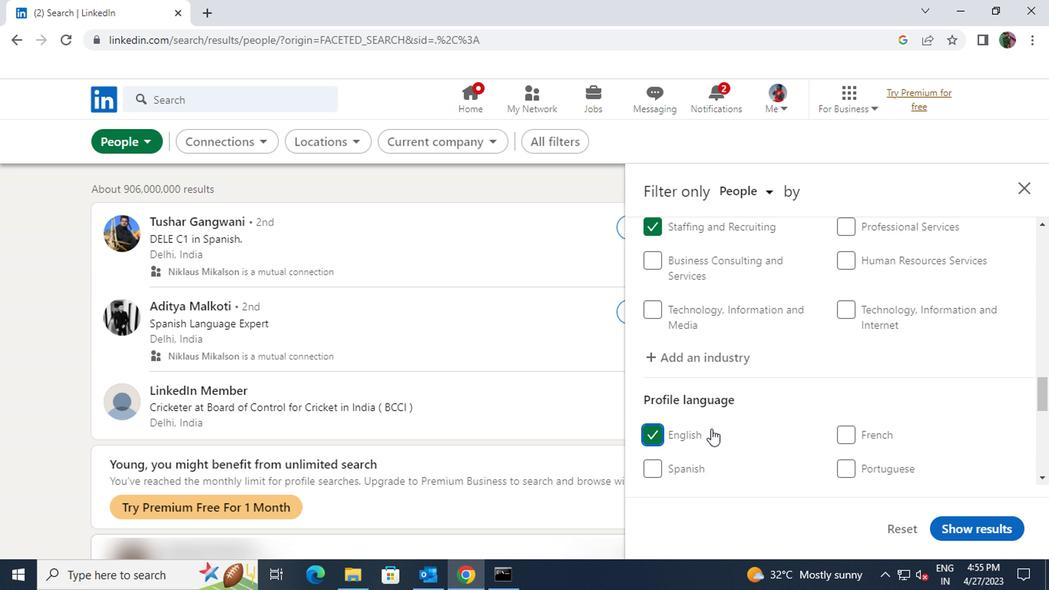 
Action: Mouse scrolled (738, 419) with delta (0, -1)
Screenshot: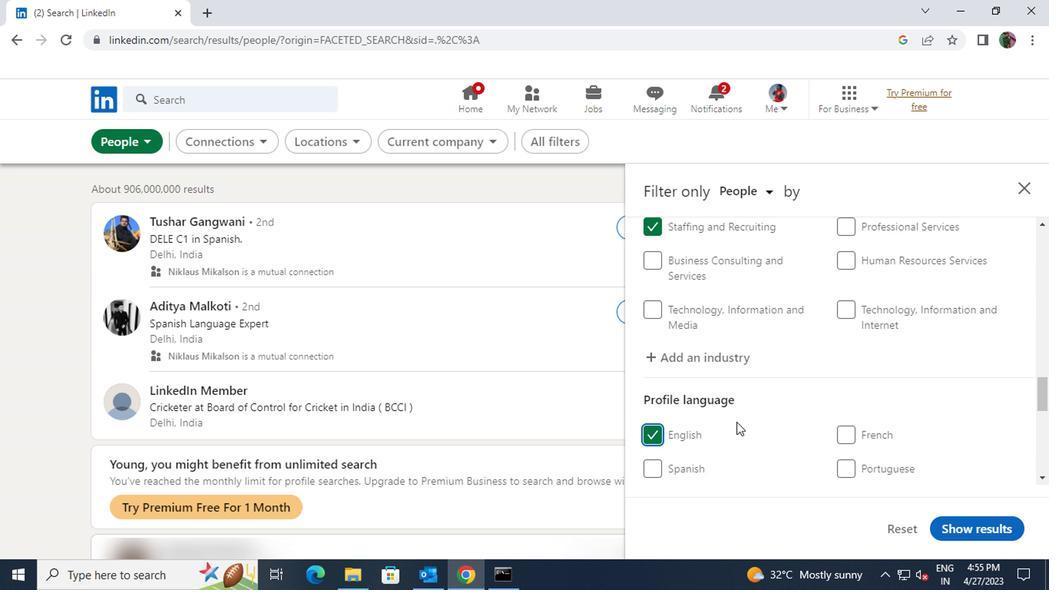 
Action: Mouse scrolled (738, 419) with delta (0, -1)
Screenshot: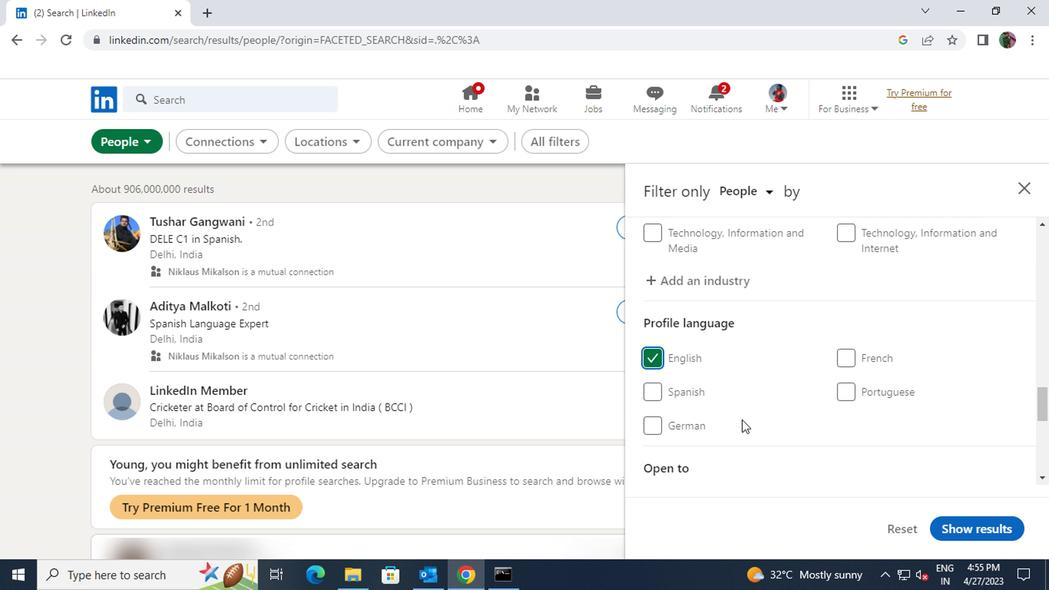 
Action: Mouse scrolled (738, 419) with delta (0, -1)
Screenshot: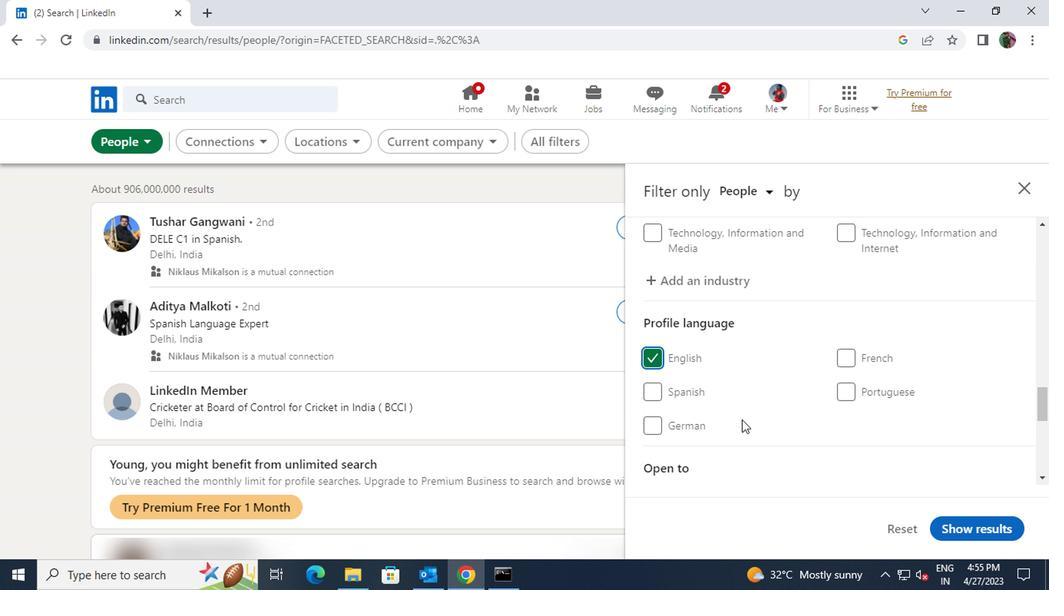
Action: Mouse scrolled (738, 419) with delta (0, -1)
Screenshot: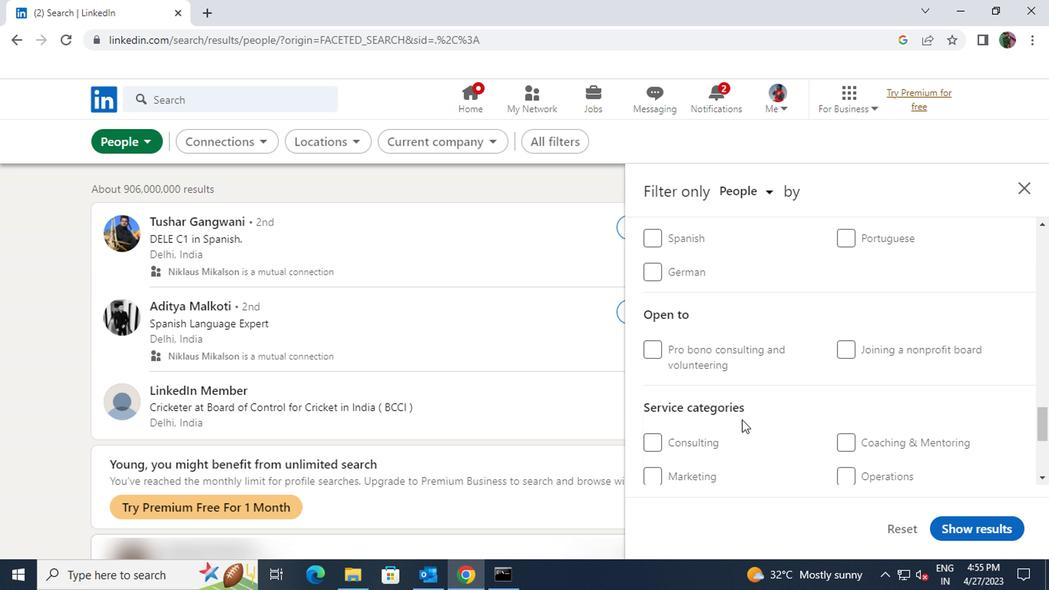 
Action: Mouse moved to (849, 432)
Screenshot: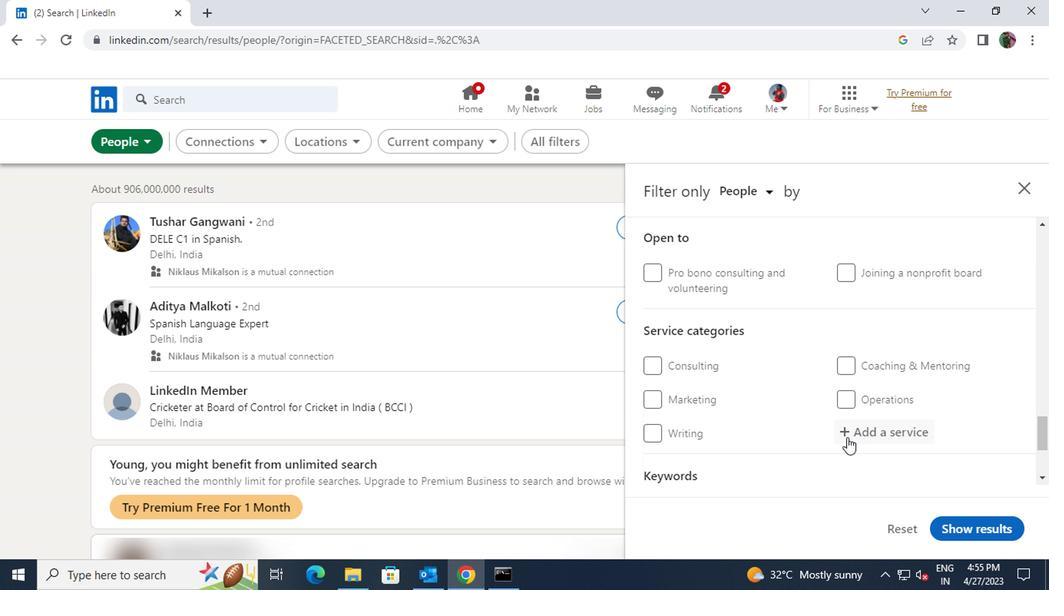 
Action: Mouse pressed left at (849, 432)
Screenshot: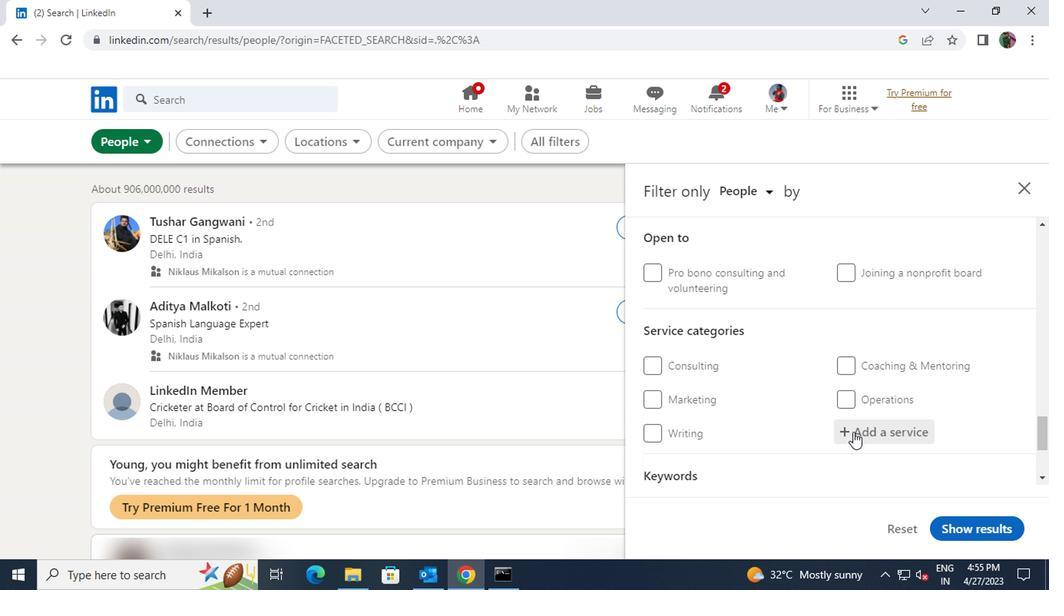 
Action: Key pressed <Key.shift>BUDG
Screenshot: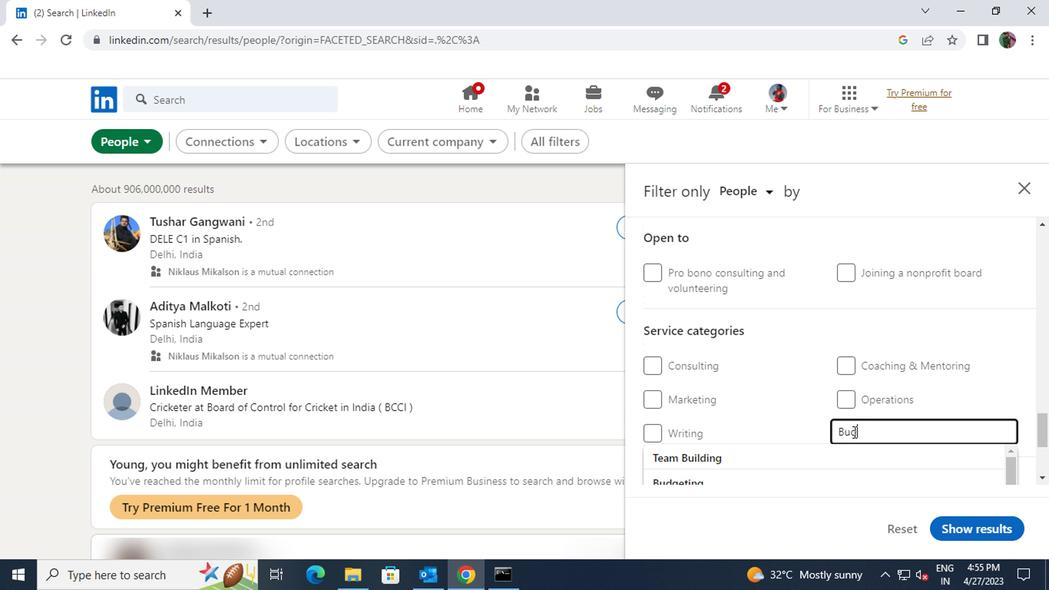 
Action: Mouse moved to (820, 461)
Screenshot: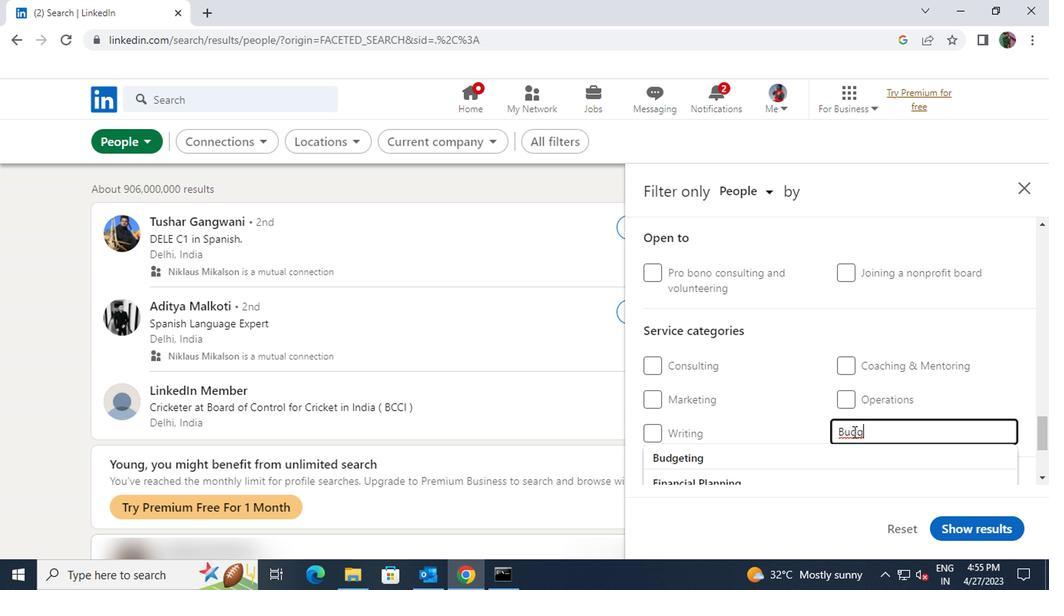 
Action: Mouse pressed left at (820, 461)
Screenshot: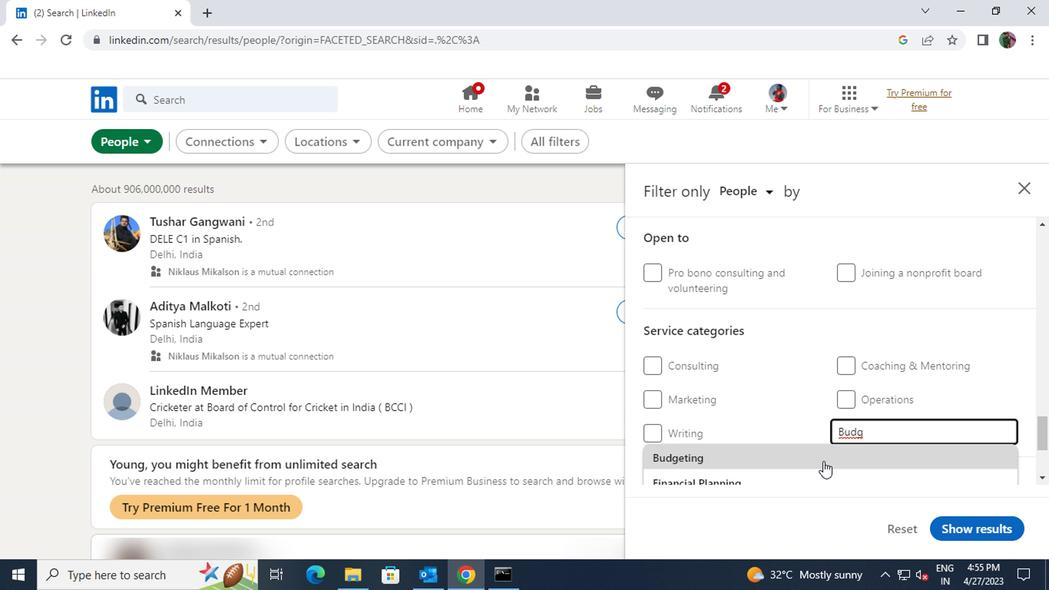 
Action: Mouse scrolled (820, 460) with delta (0, 0)
Screenshot: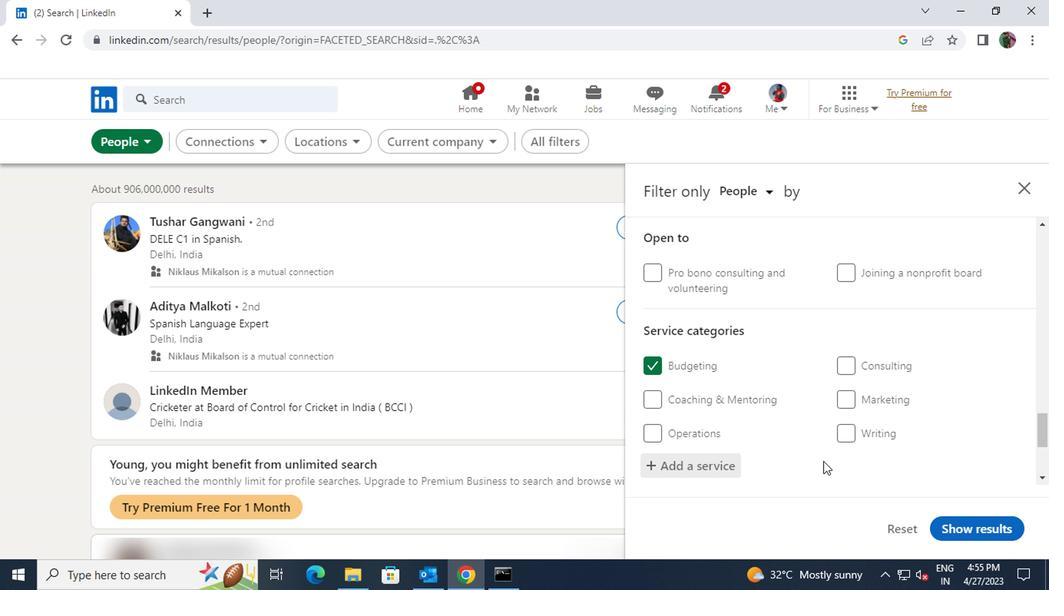 
Action: Mouse scrolled (820, 460) with delta (0, 0)
Screenshot: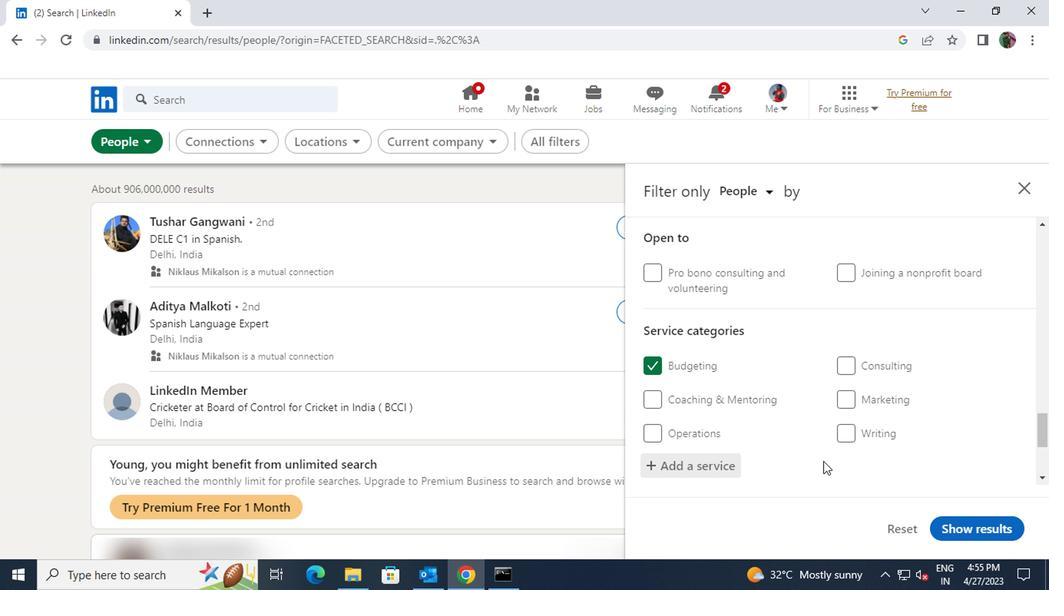 
Action: Mouse moved to (791, 463)
Screenshot: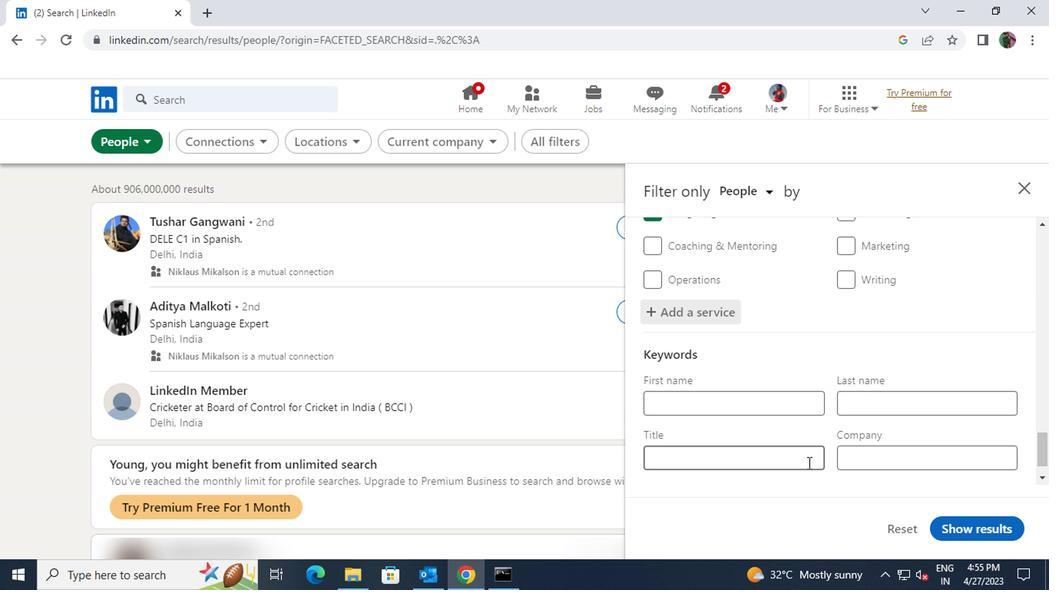 
Action: Mouse pressed left at (791, 463)
Screenshot: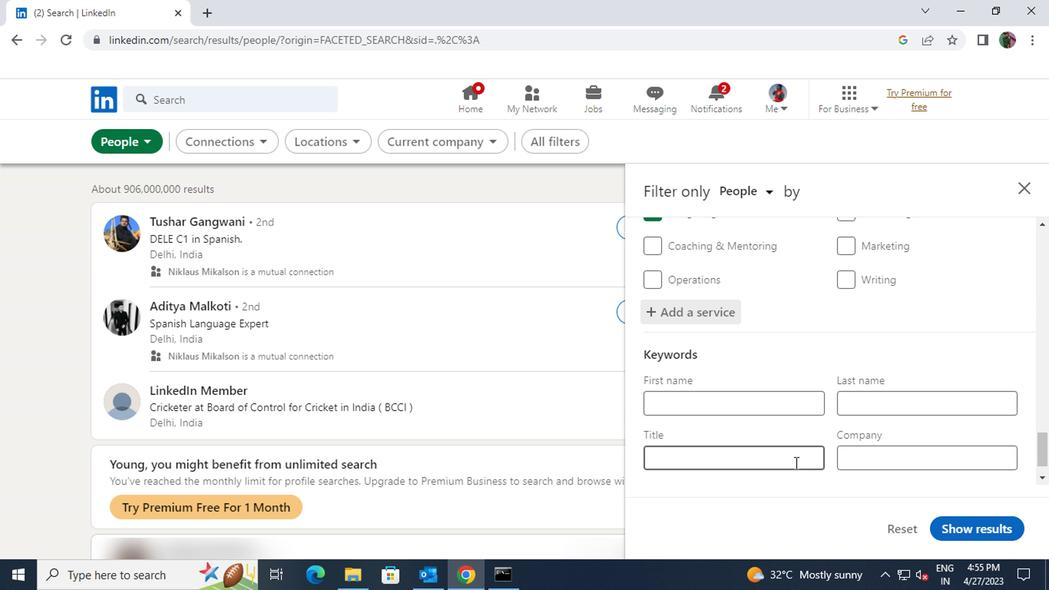 
Action: Key pressed <Key.shift>FRAM<Key.space><Key.shift>WORKER
Screenshot: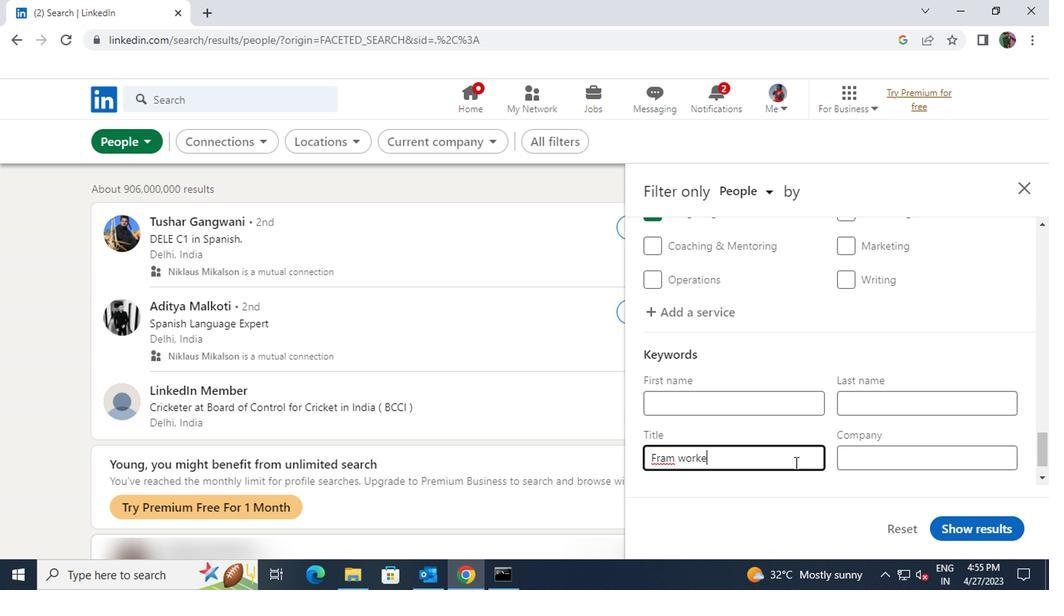 
Action: Mouse moved to (937, 520)
Screenshot: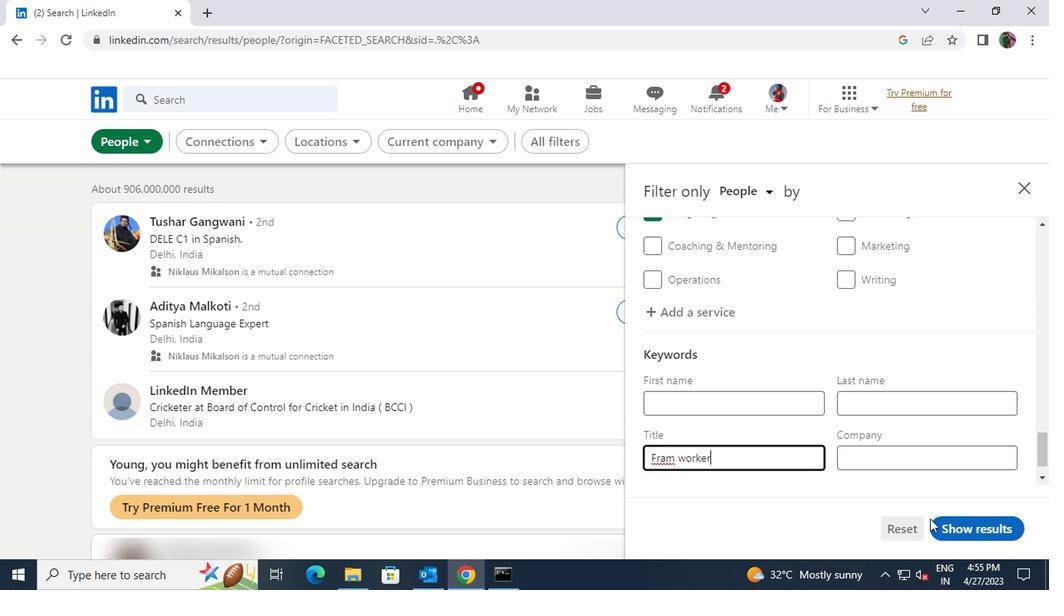 
Action: Mouse pressed left at (937, 520)
Screenshot: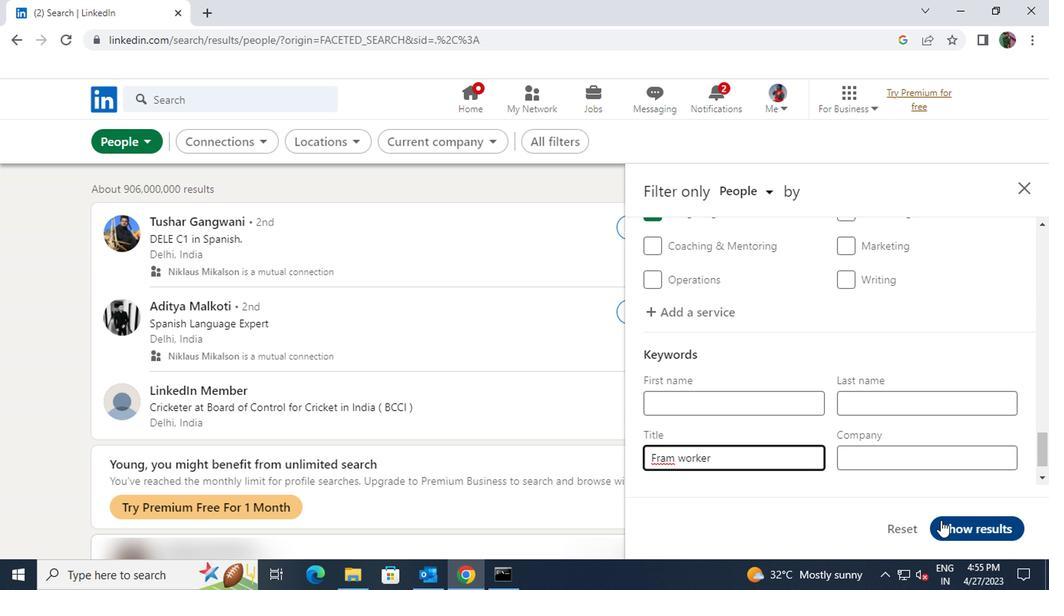 
